 Task: Create ChildIssue0000000454 as Child Issue of Issue Issue0000000227 in Backlog  in Scrum Project Project0000000046 in Jira. Create ChildIssue0000000455 as Child Issue of Issue Issue0000000228 in Backlog  in Scrum Project Project0000000046 in Jira. Create ChildIssue0000000456 as Child Issue of Issue Issue0000000228 in Backlog  in Scrum Project Project0000000046 in Jira. Create ChildIssue0000000457 as Child Issue of Issue Issue0000000229 in Backlog  in Scrum Project Project0000000046 in Jira. Create ChildIssue0000000458 as Child Issue of Issue Issue0000000229 in Backlog  in Scrum Project Project0000000046 in Jira
Action: Mouse moved to (988, 517)
Screenshot: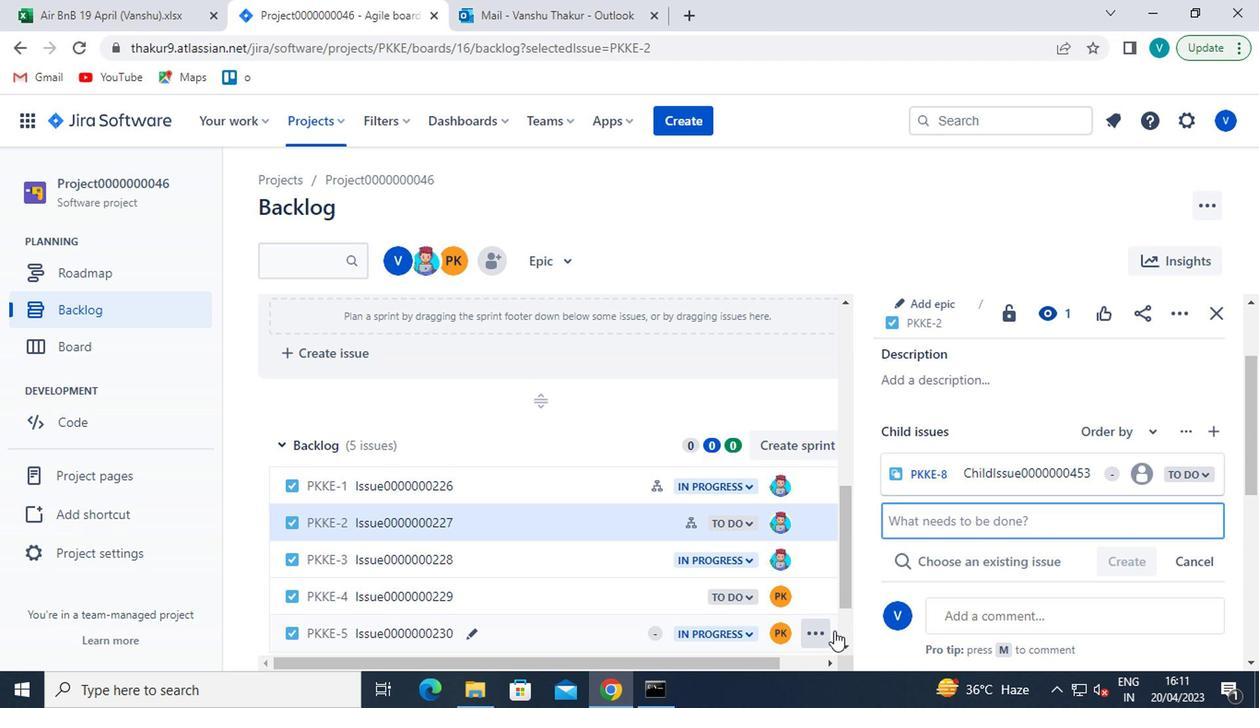 
Action: Mouse pressed left at (988, 517)
Screenshot: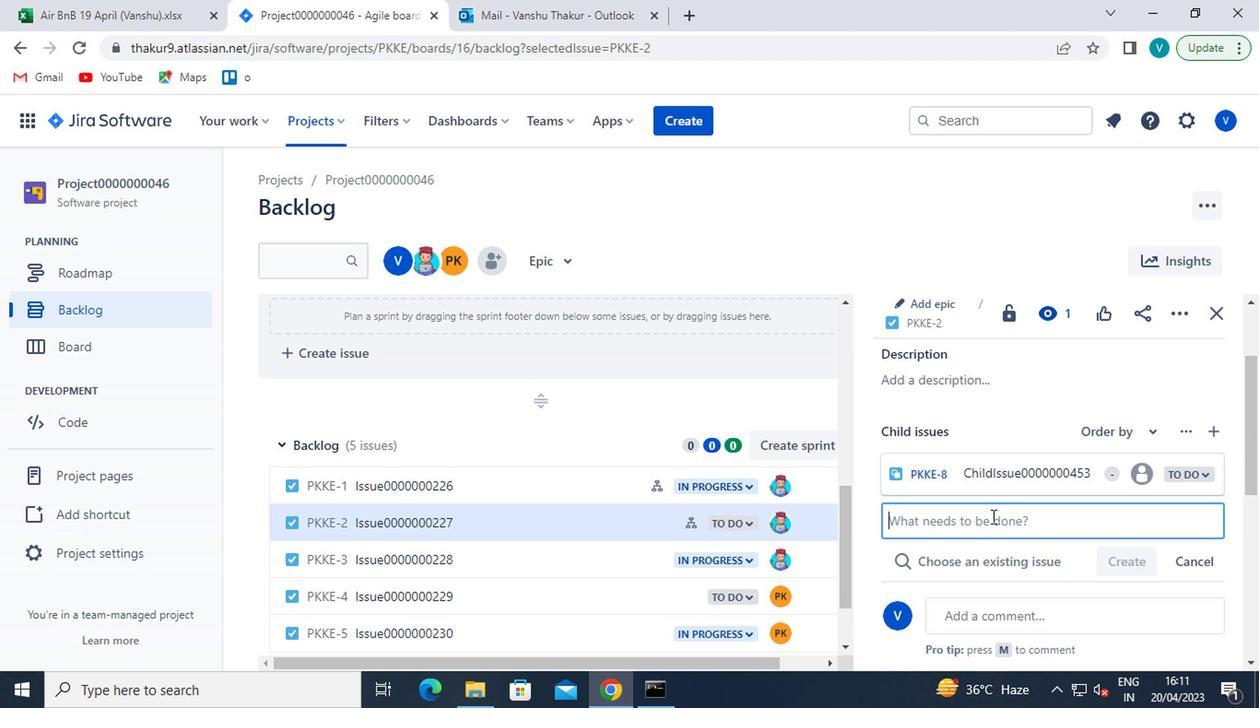 
Action: Mouse moved to (948, 490)
Screenshot: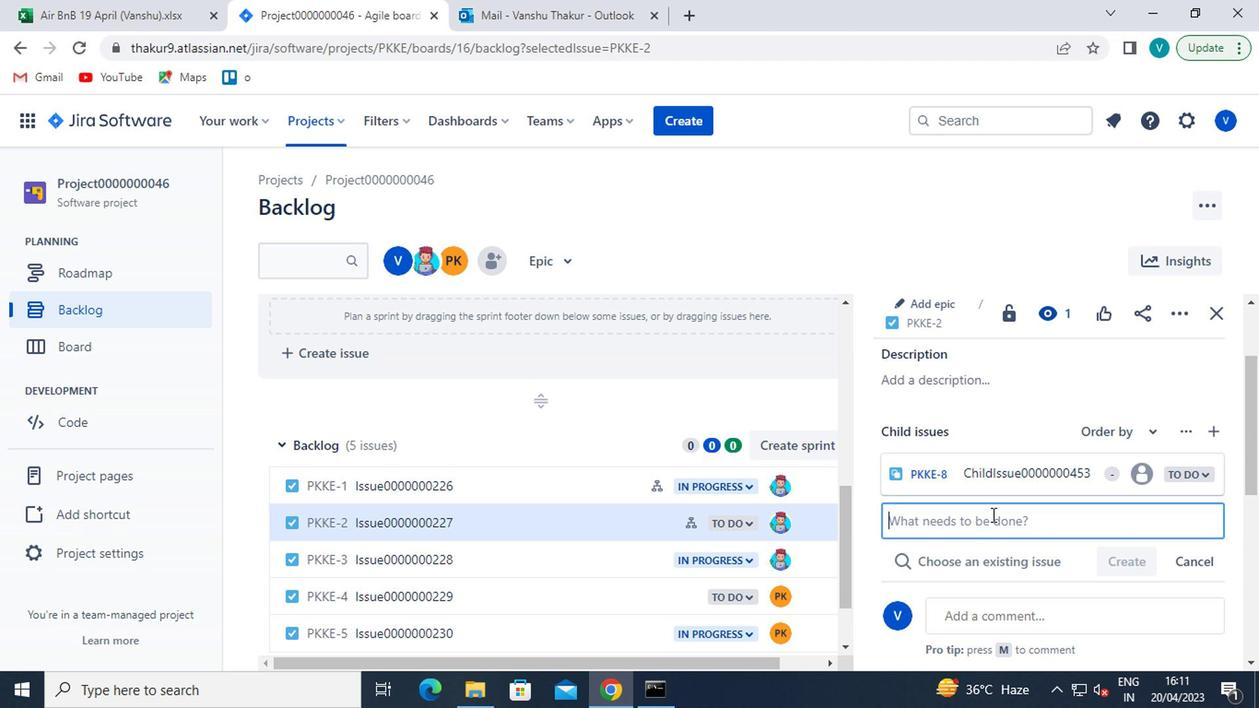 
Action: Key pressed <Key.shift>CHILD<Key.shift>ISSUE0000000454
Screenshot: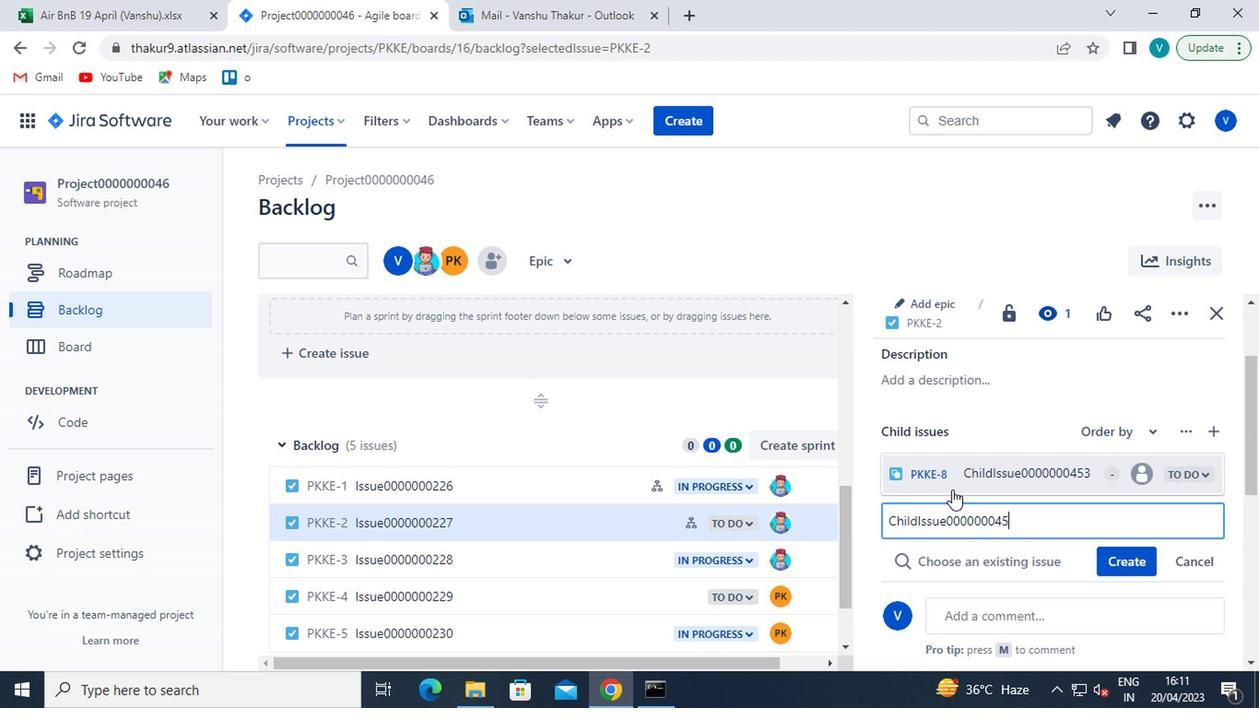 
Action: Mouse moved to (1114, 560)
Screenshot: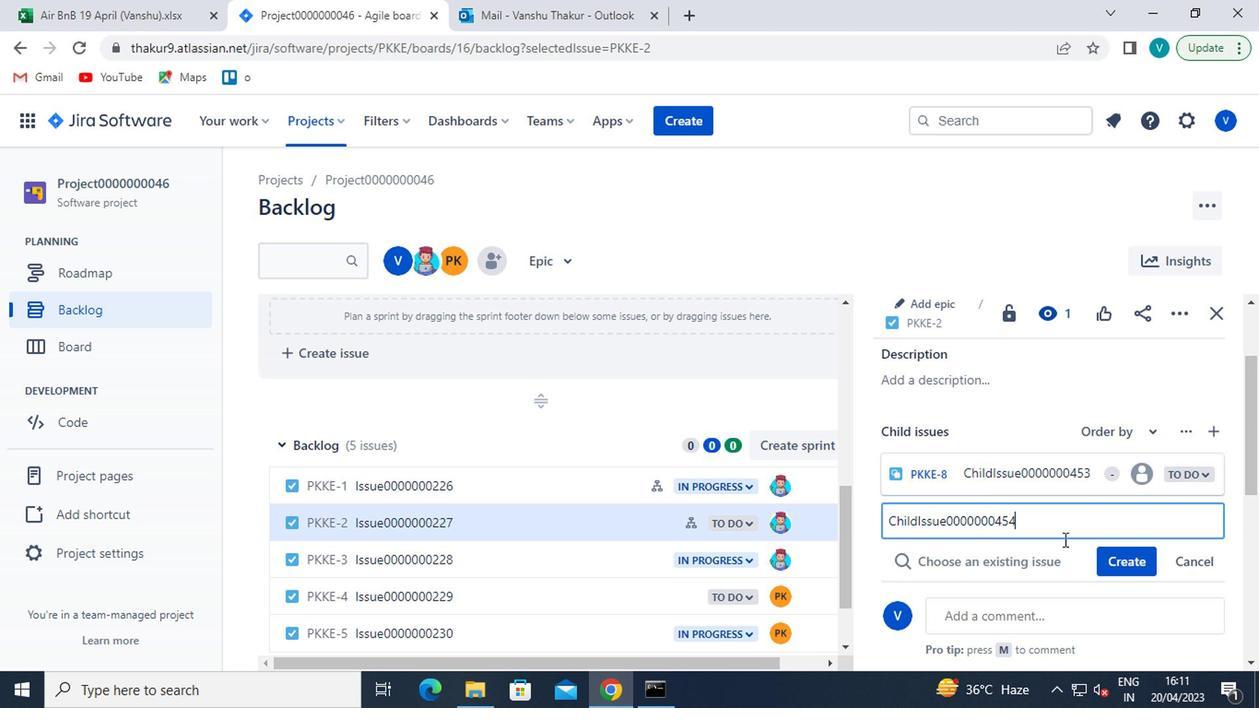 
Action: Mouse pressed left at (1114, 560)
Screenshot: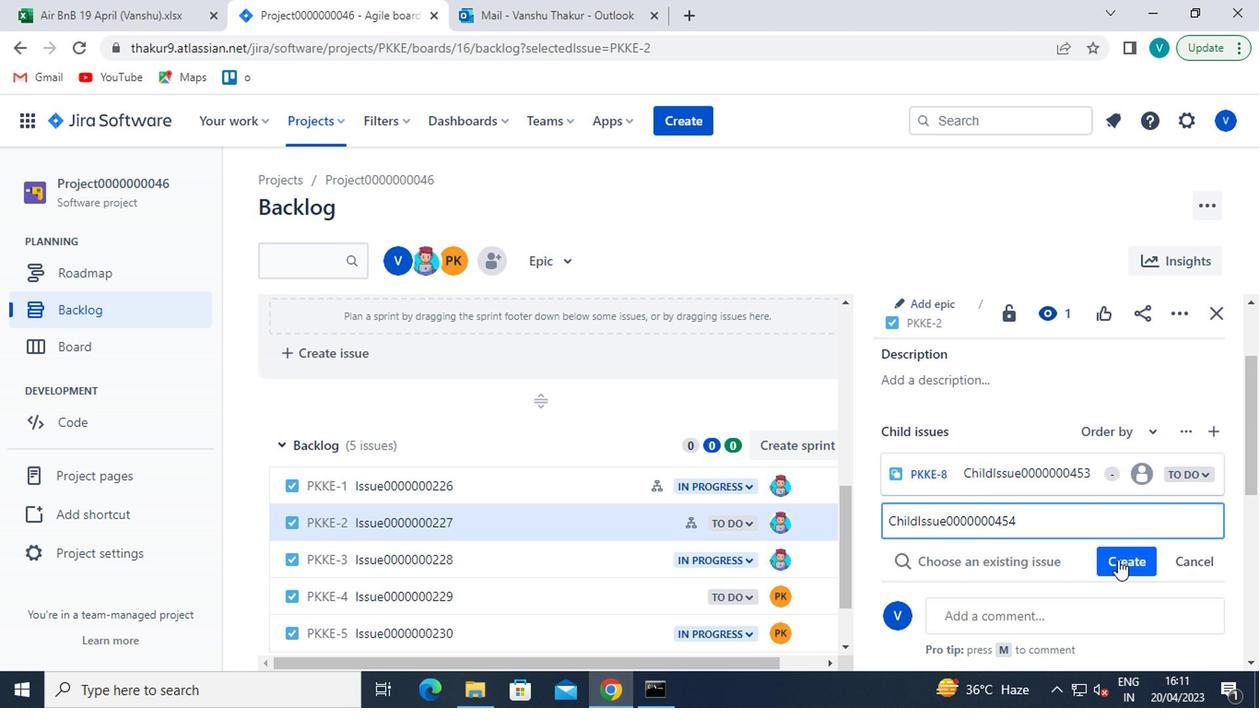 
Action: Mouse moved to (410, 558)
Screenshot: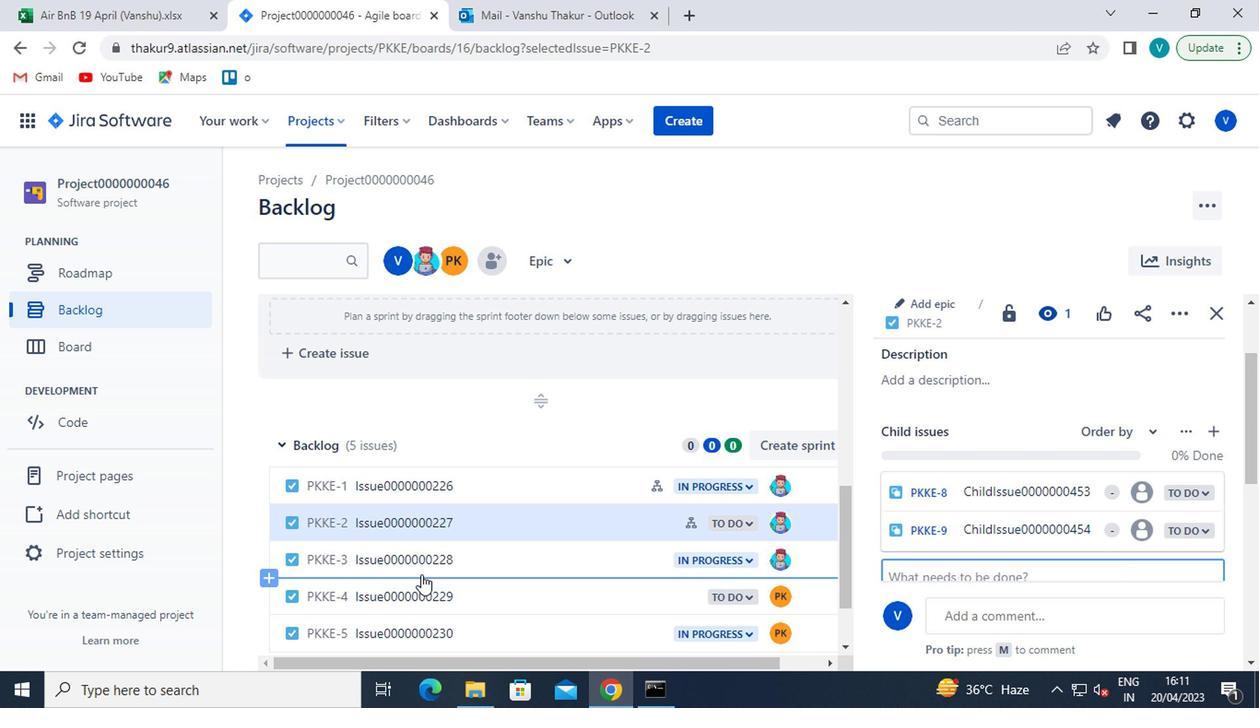 
Action: Mouse pressed left at (410, 558)
Screenshot: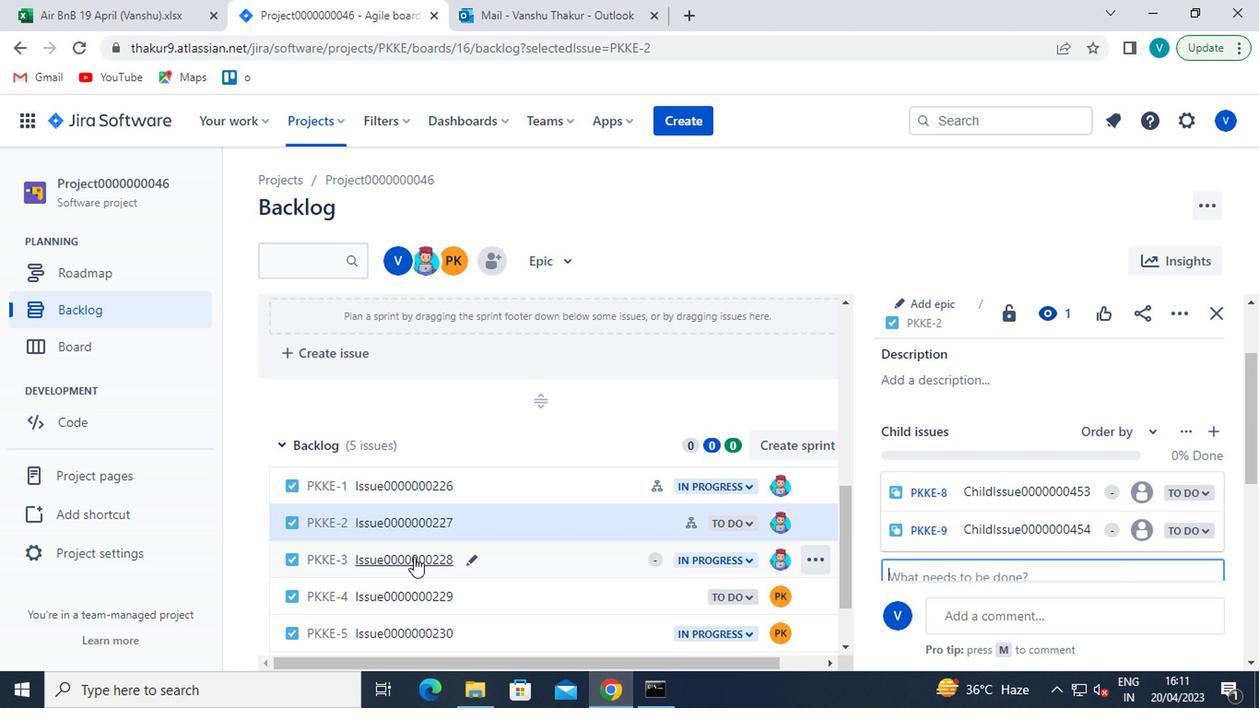 
Action: Mouse moved to (926, 388)
Screenshot: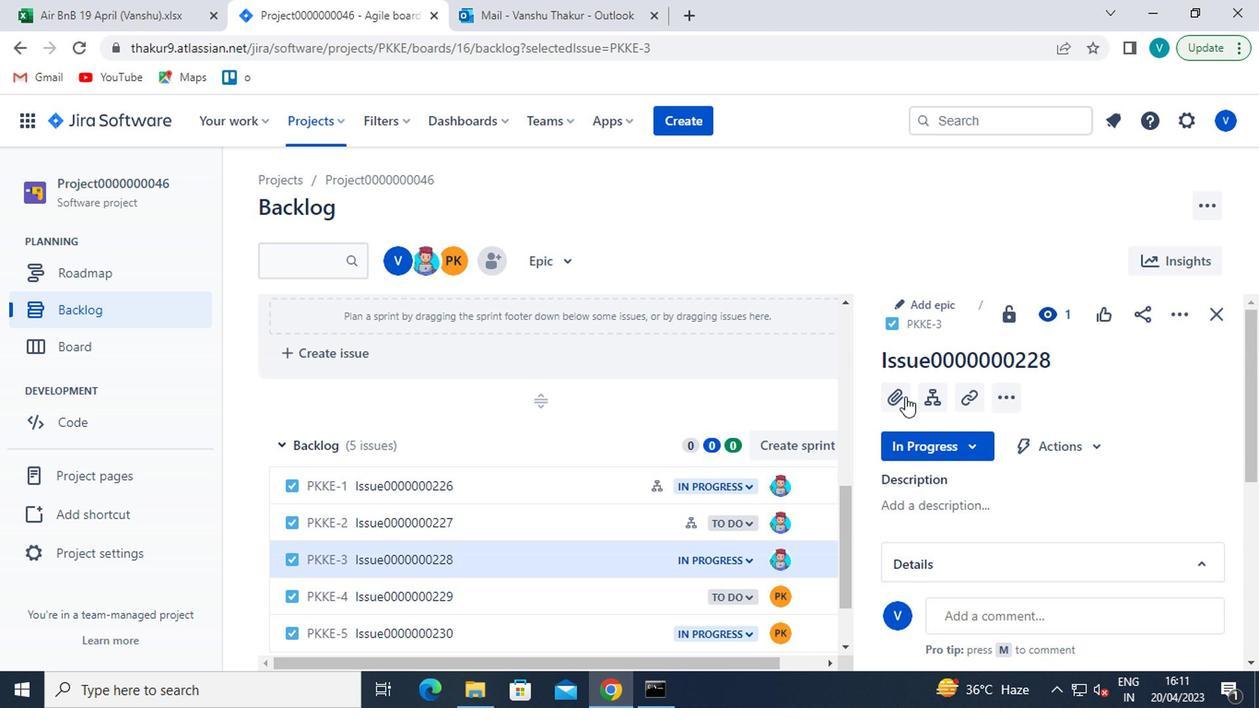 
Action: Mouse pressed left at (926, 388)
Screenshot: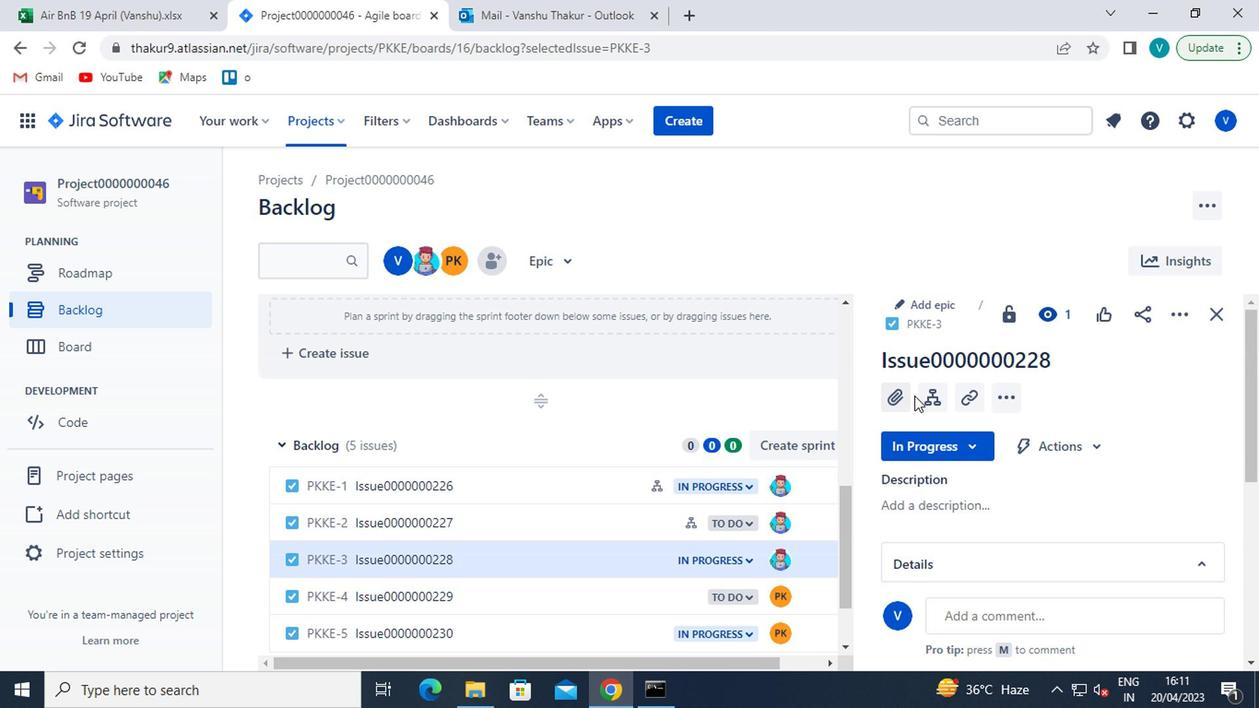 
Action: Mouse moved to (948, 469)
Screenshot: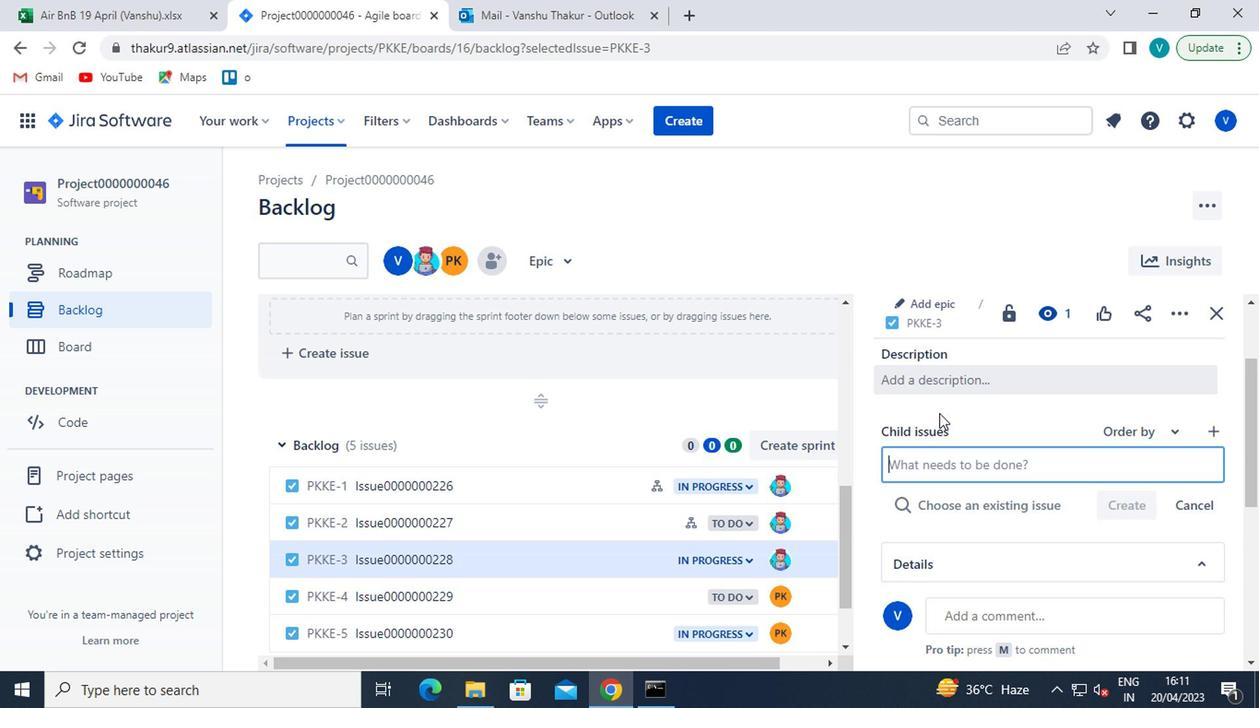 
Action: Mouse pressed left at (948, 469)
Screenshot: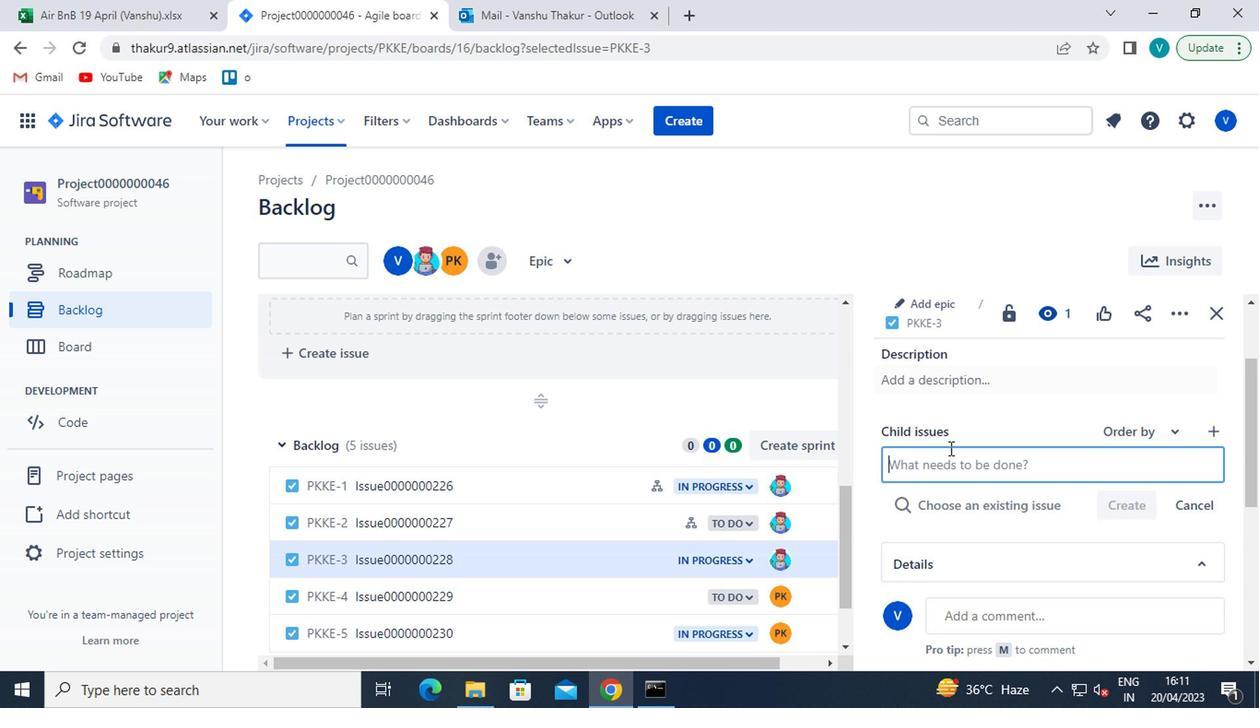 
Action: Mouse moved to (908, 438)
Screenshot: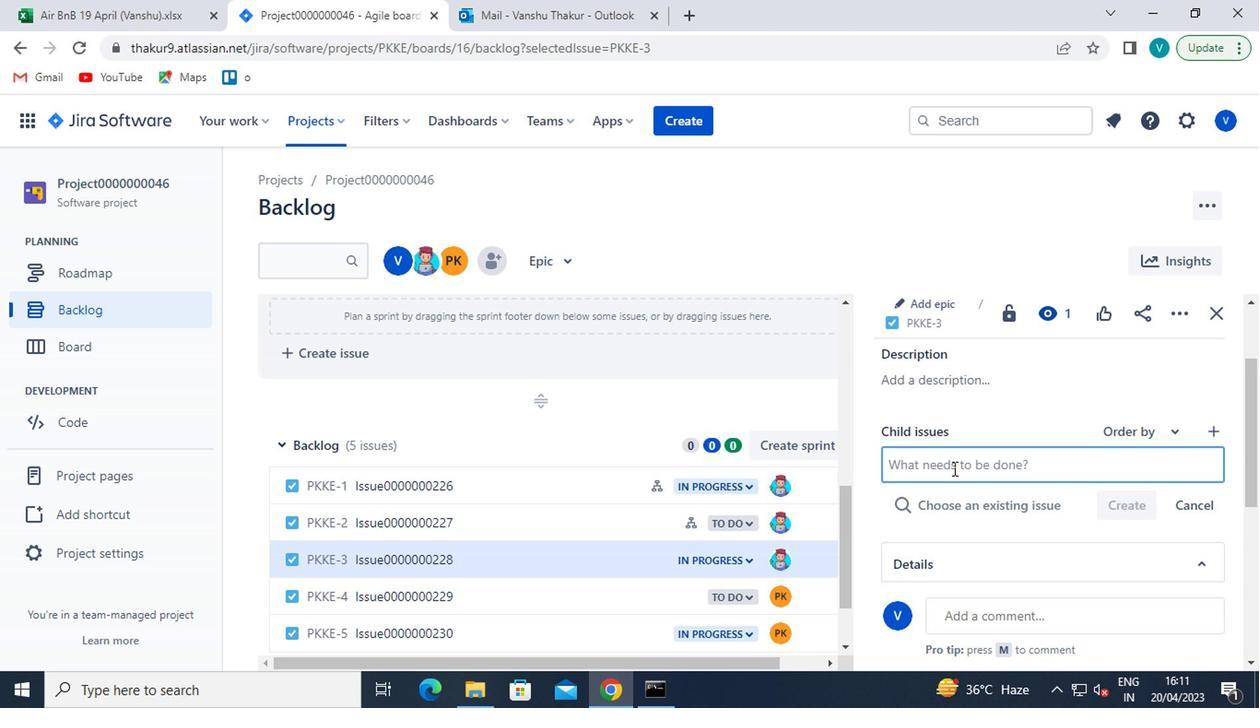 
Action: Key pressed <Key.shift>CHILD<Key.shift>ISSUE0000000
Screenshot: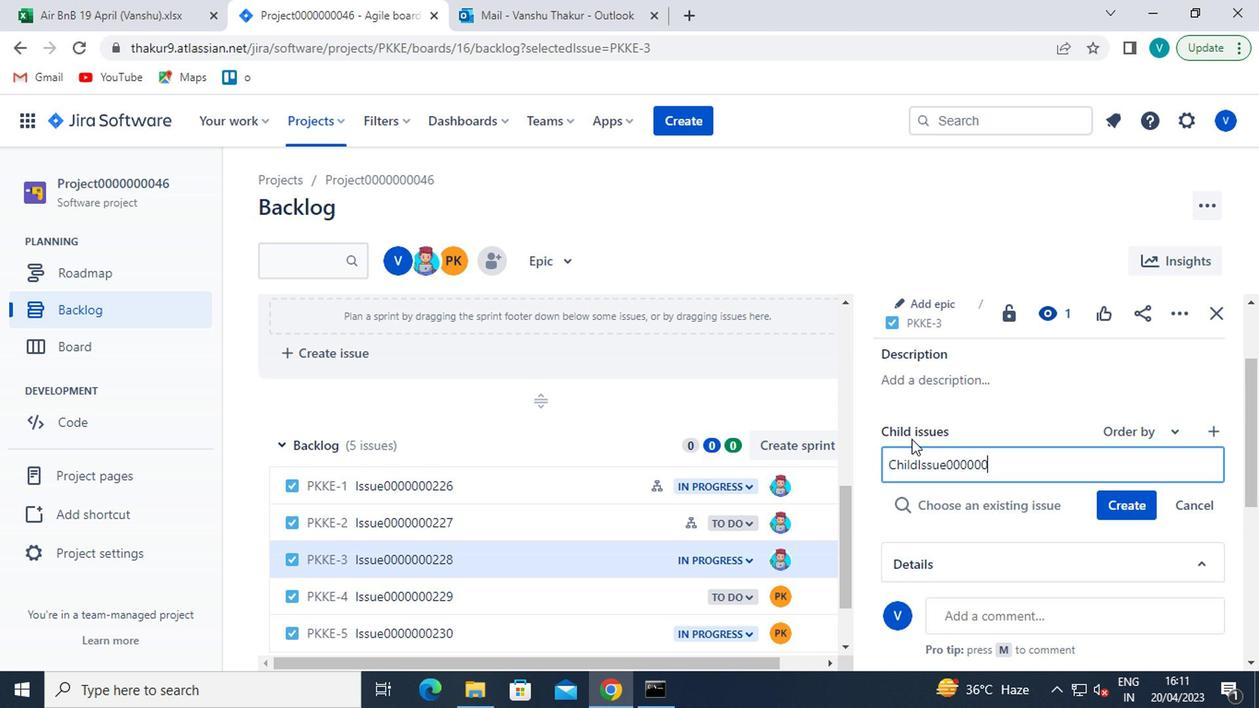 
Action: Mouse moved to (907, 436)
Screenshot: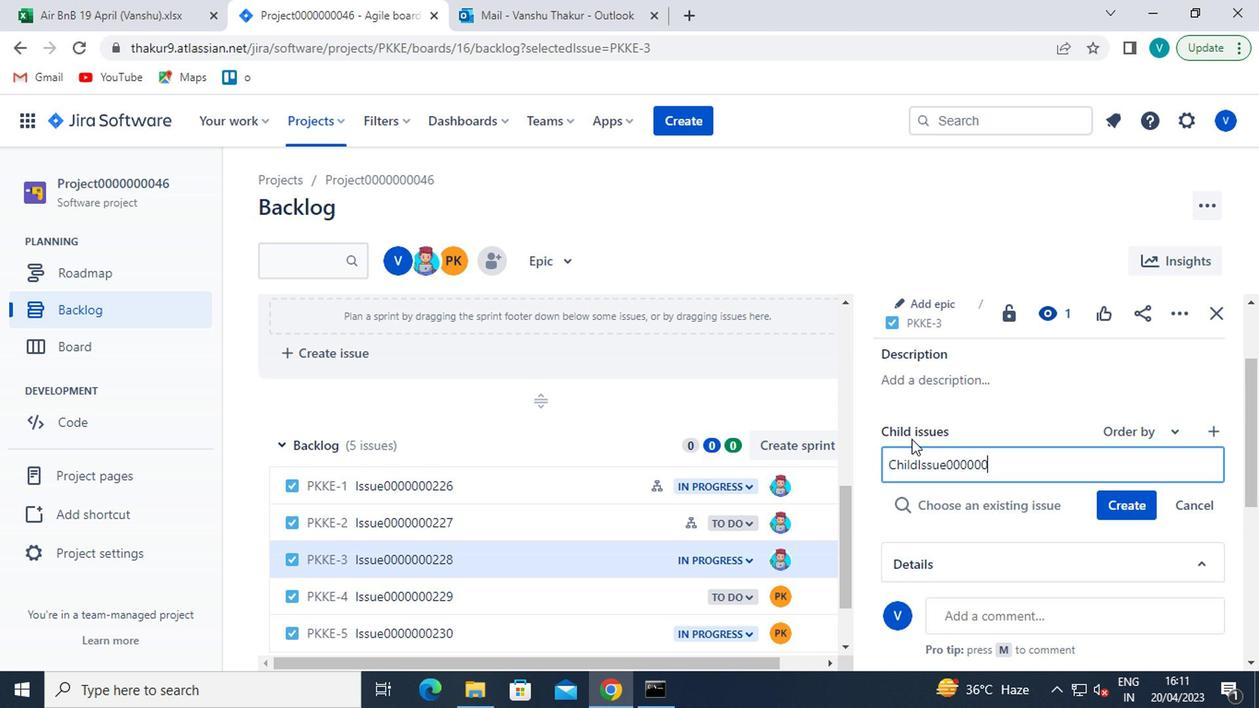 
Action: Key pressed 455
Screenshot: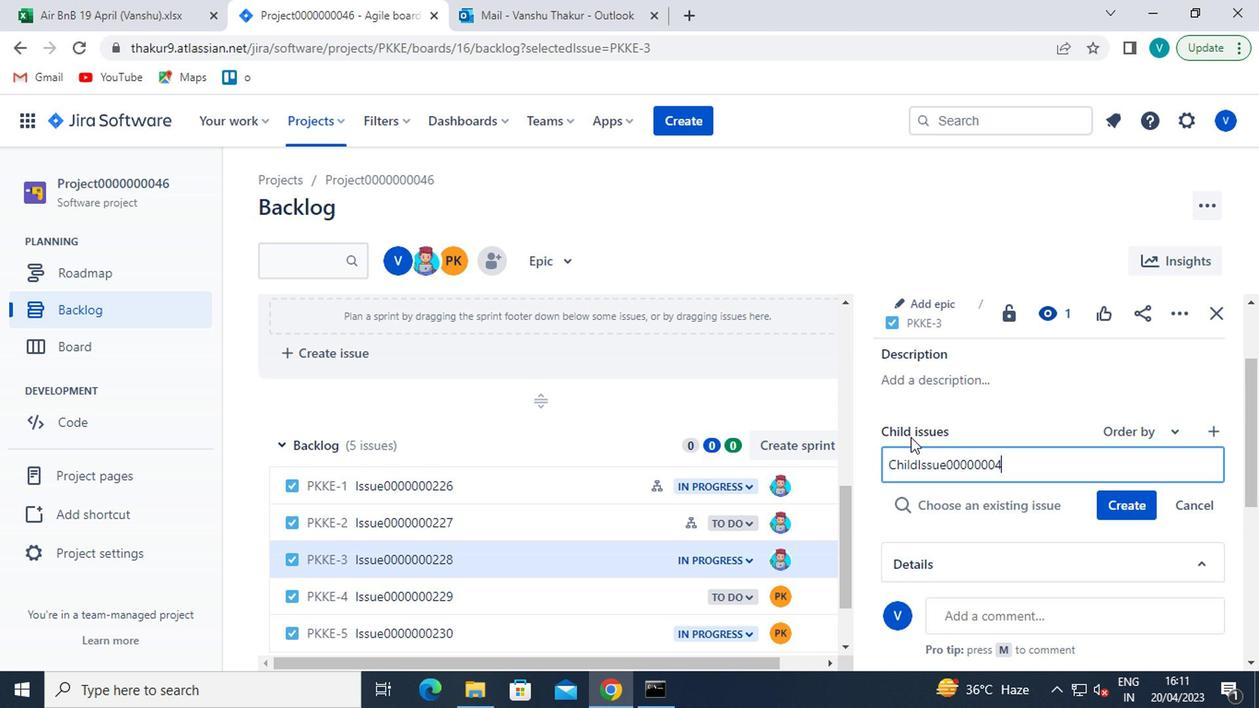 
Action: Mouse moved to (1142, 509)
Screenshot: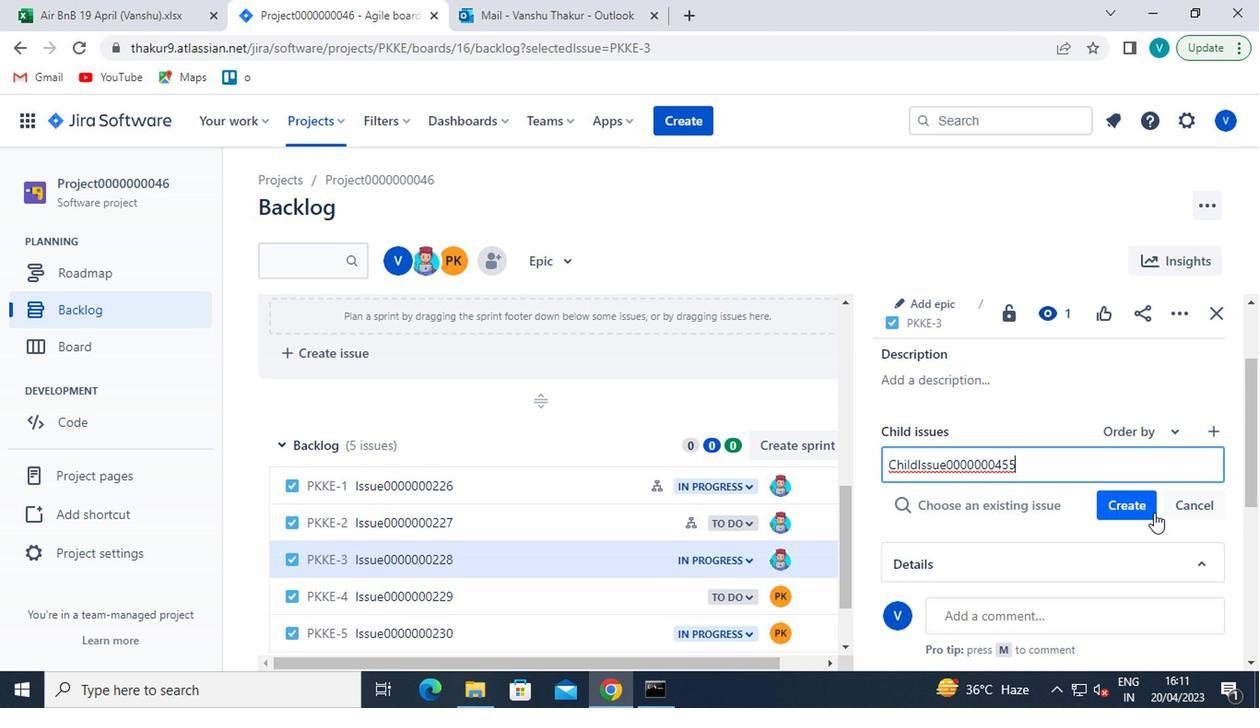 
Action: Mouse pressed left at (1142, 509)
Screenshot: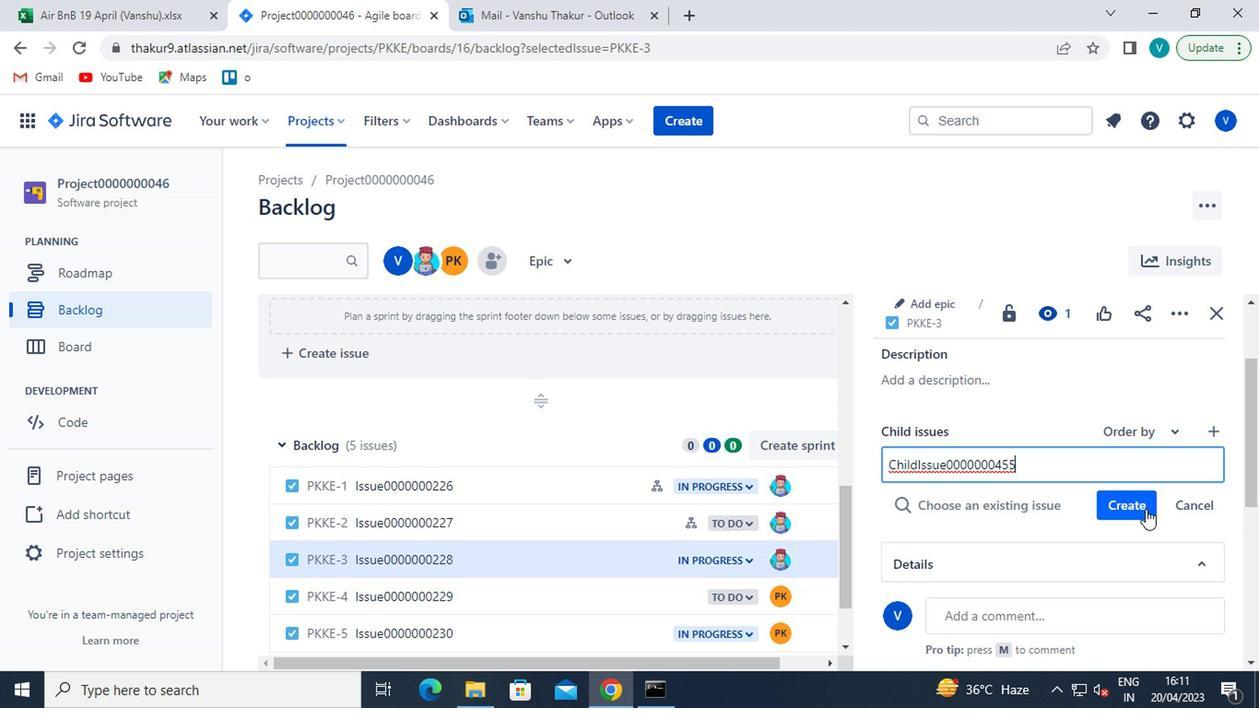 
Action: Mouse moved to (1080, 524)
Screenshot: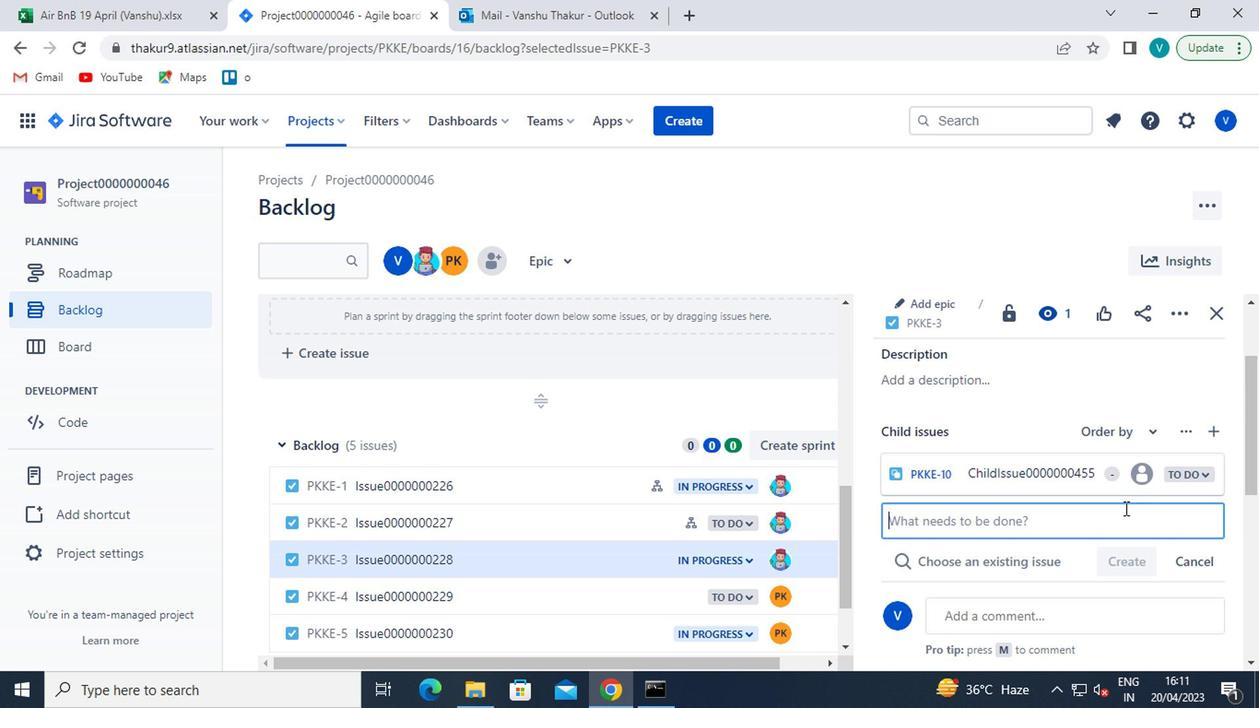 
Action: Mouse pressed left at (1080, 524)
Screenshot: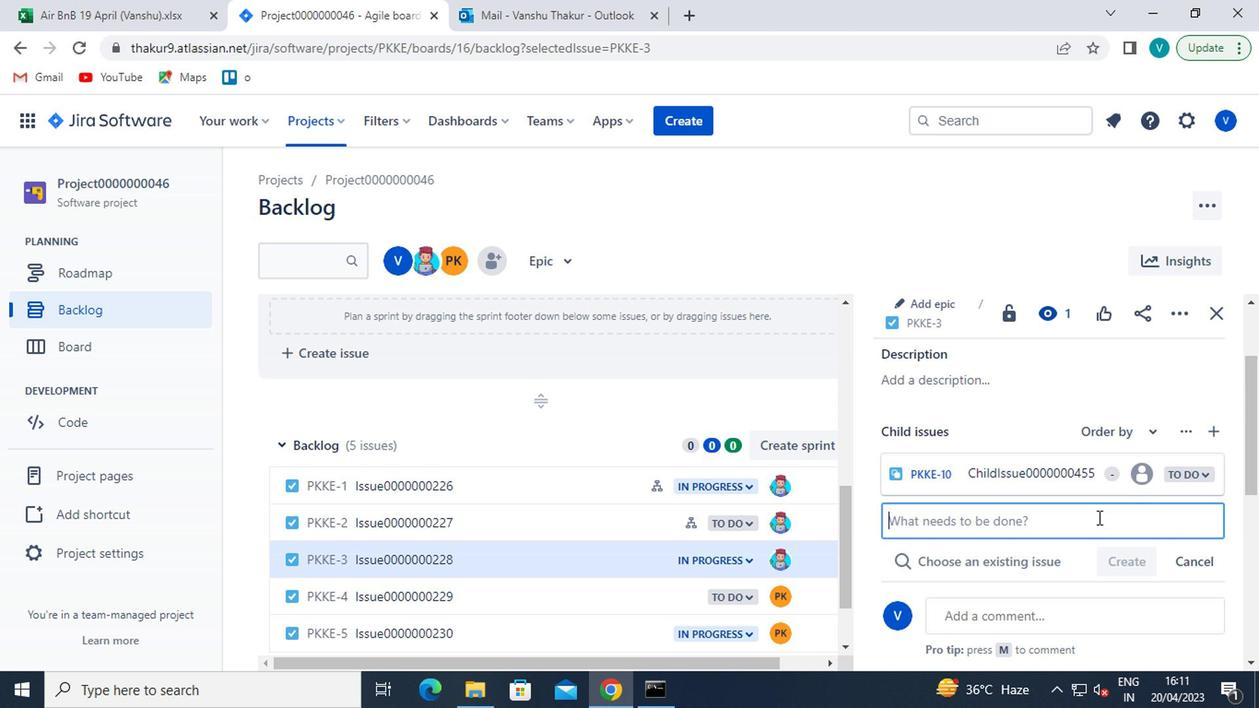 
Action: Key pressed <Key.shift>CHILD<Key.shift>ISSUE0000000456
Screenshot: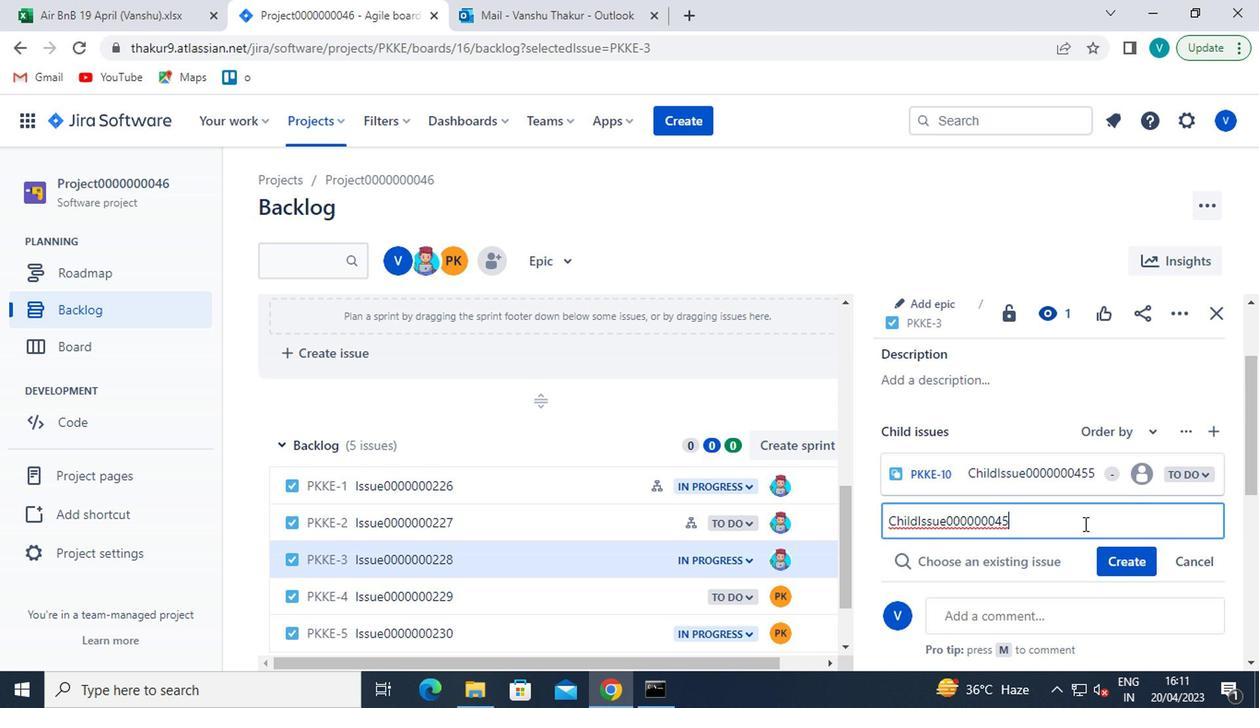 
Action: Mouse moved to (1127, 564)
Screenshot: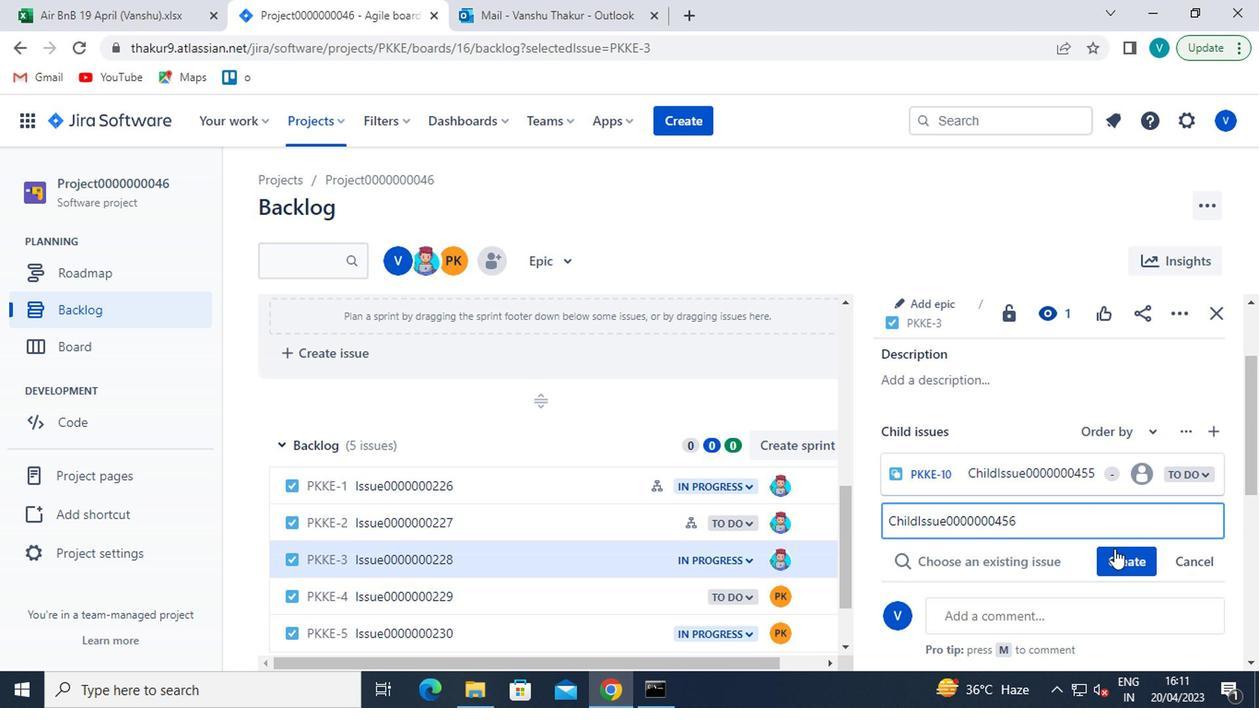 
Action: Mouse pressed left at (1127, 564)
Screenshot: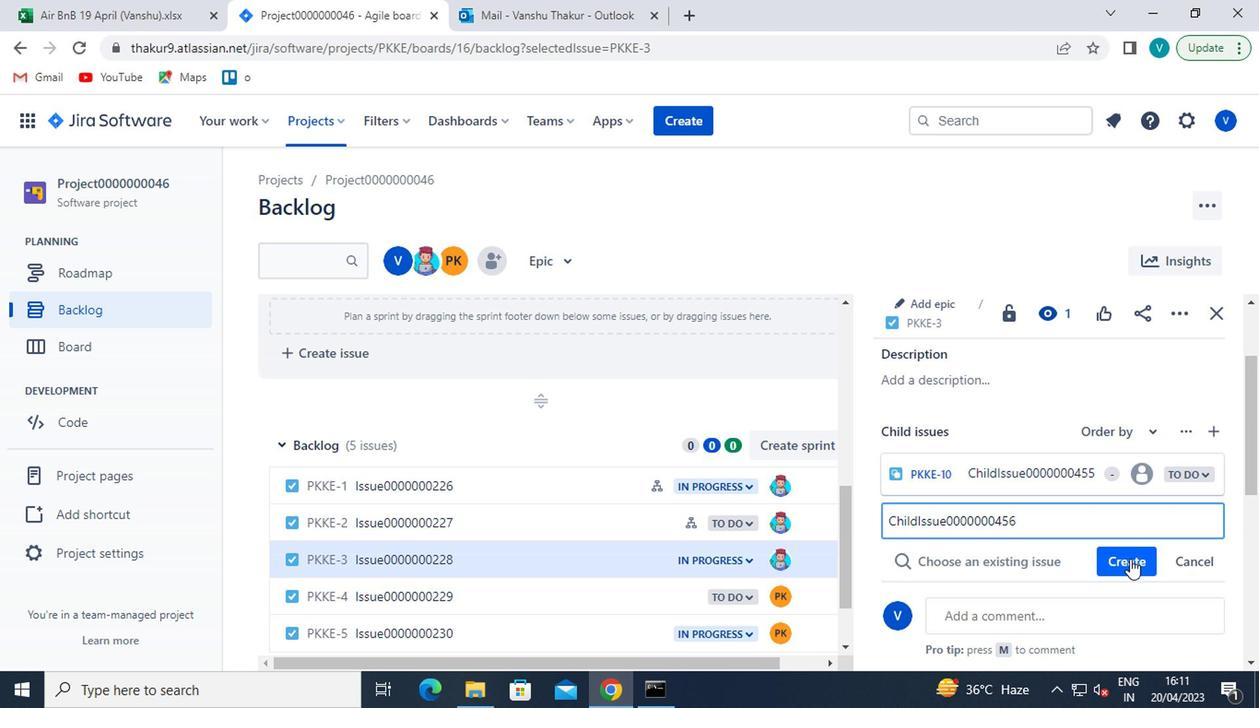 
Action: Mouse moved to (411, 595)
Screenshot: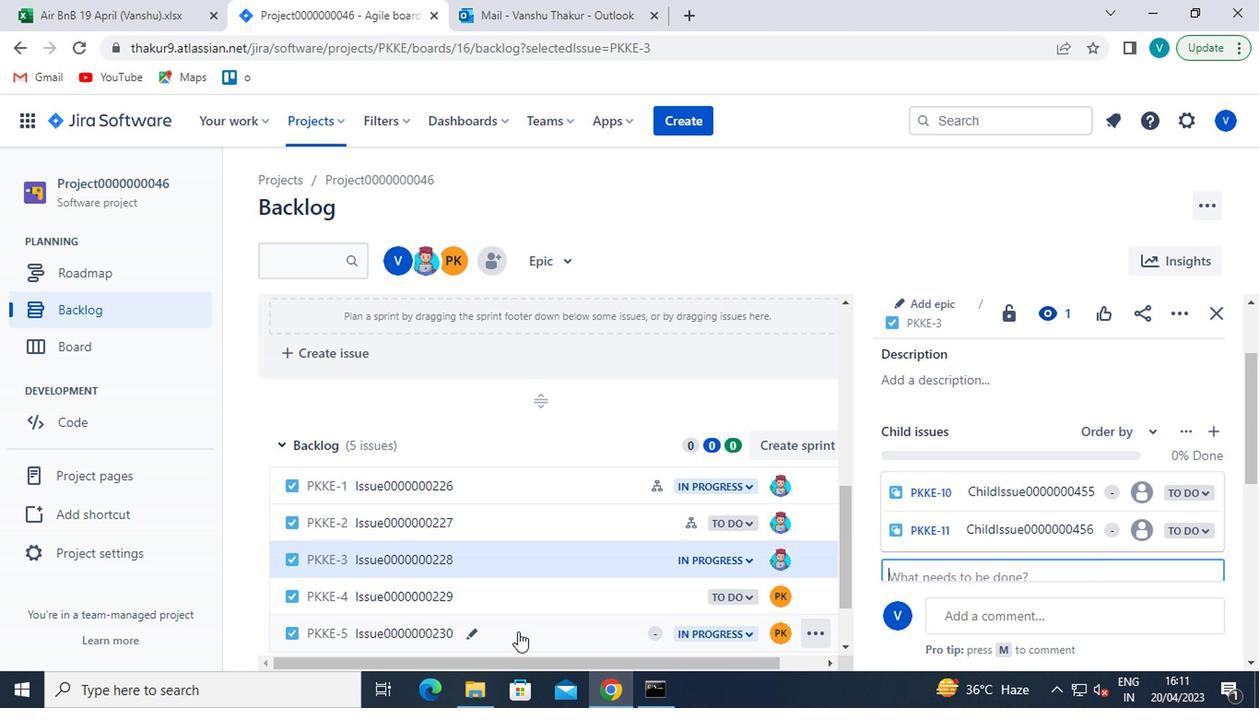 
Action: Mouse pressed left at (411, 595)
Screenshot: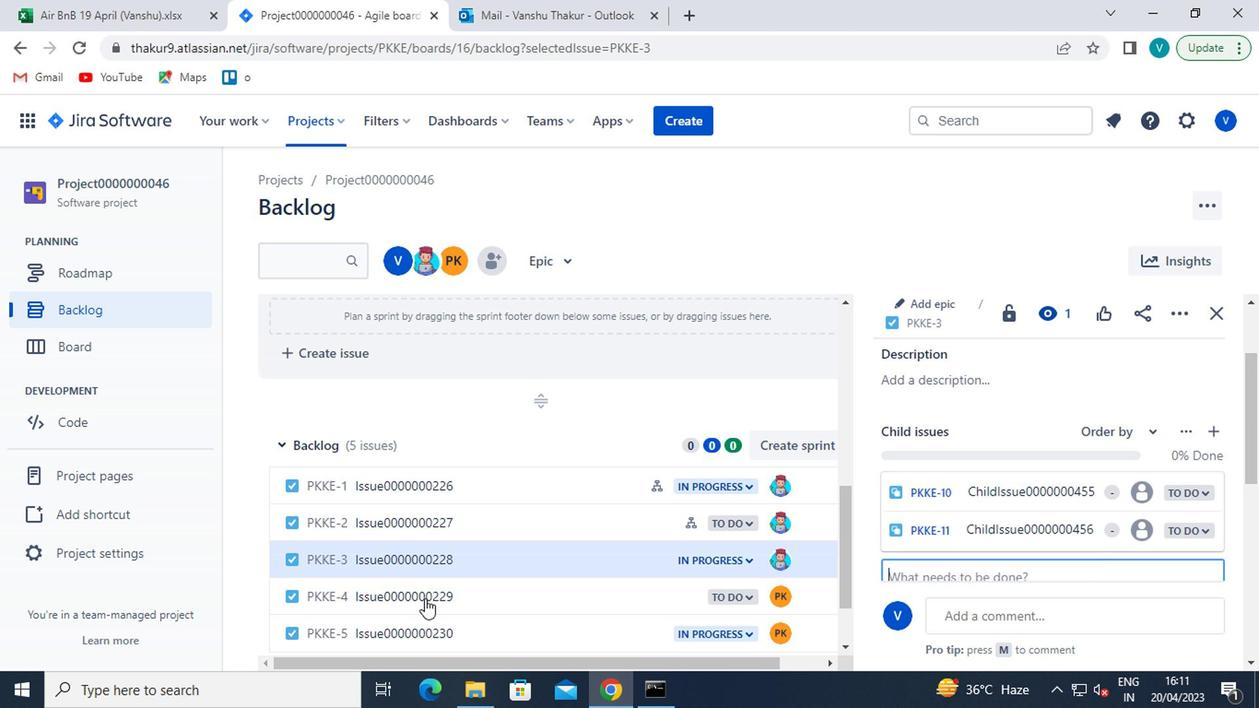 
Action: Mouse moved to (923, 394)
Screenshot: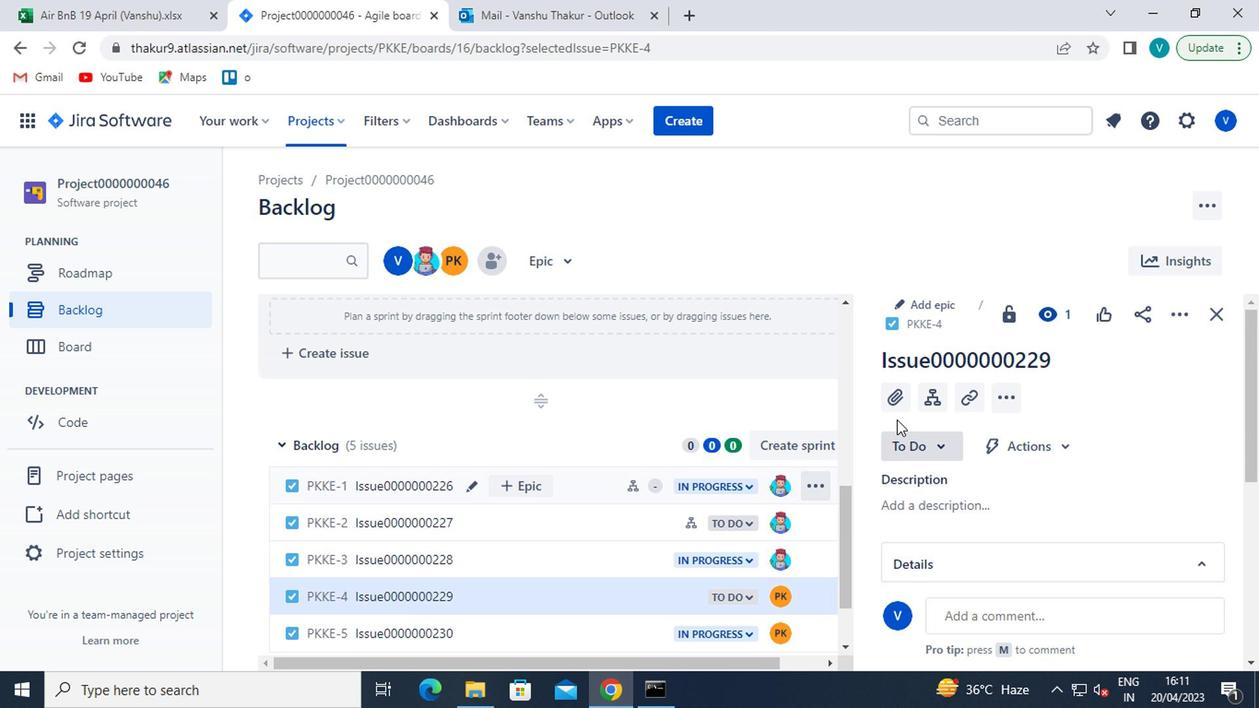 
Action: Mouse pressed left at (923, 394)
Screenshot: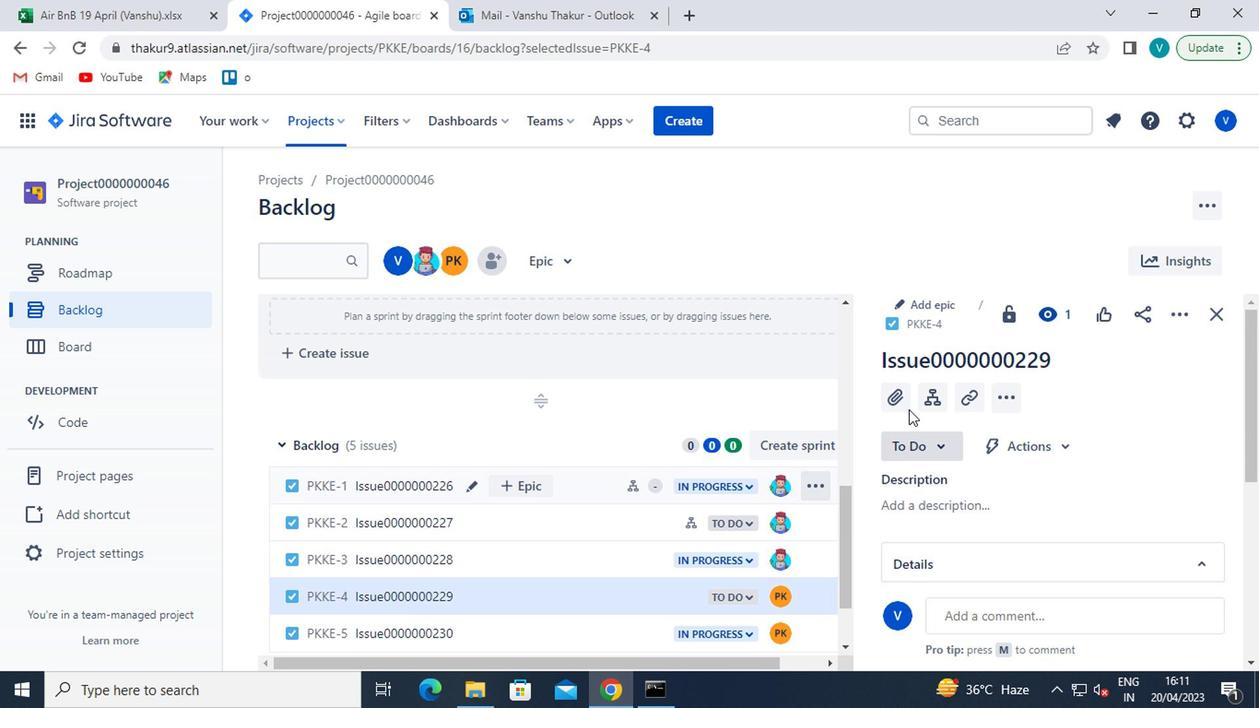 
Action: Mouse moved to (952, 494)
Screenshot: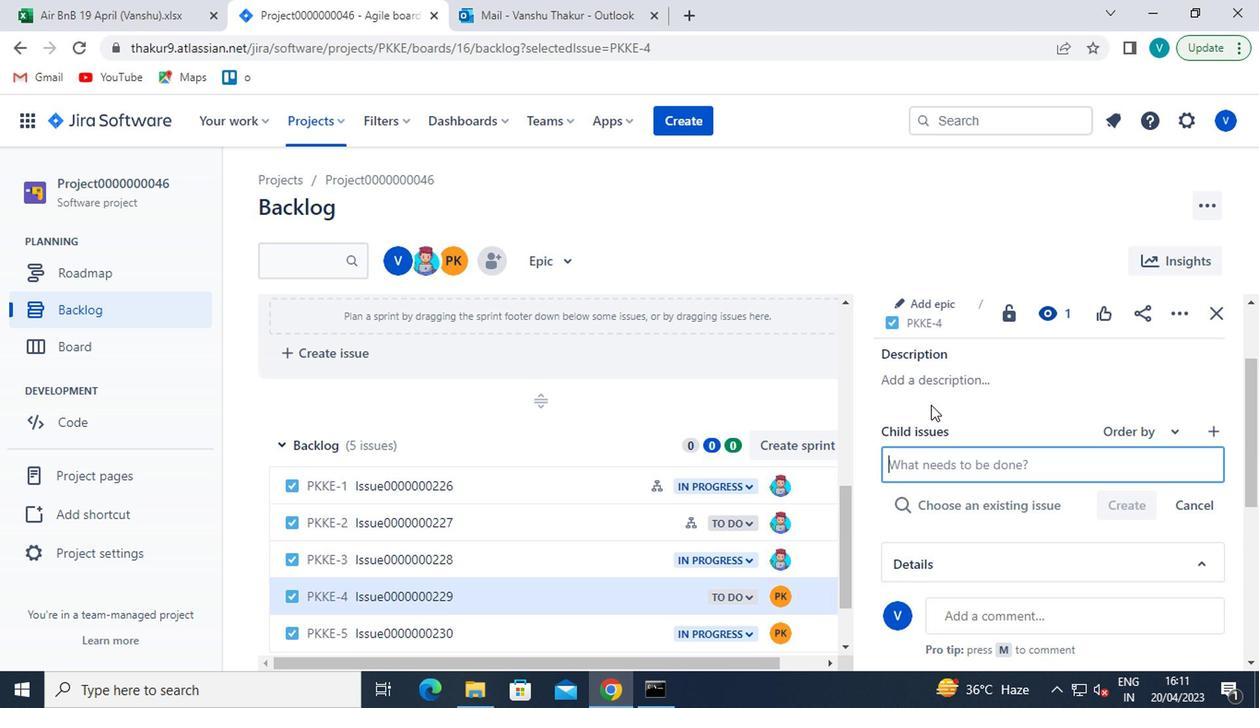 
Action: Mouse pressed left at (952, 494)
Screenshot: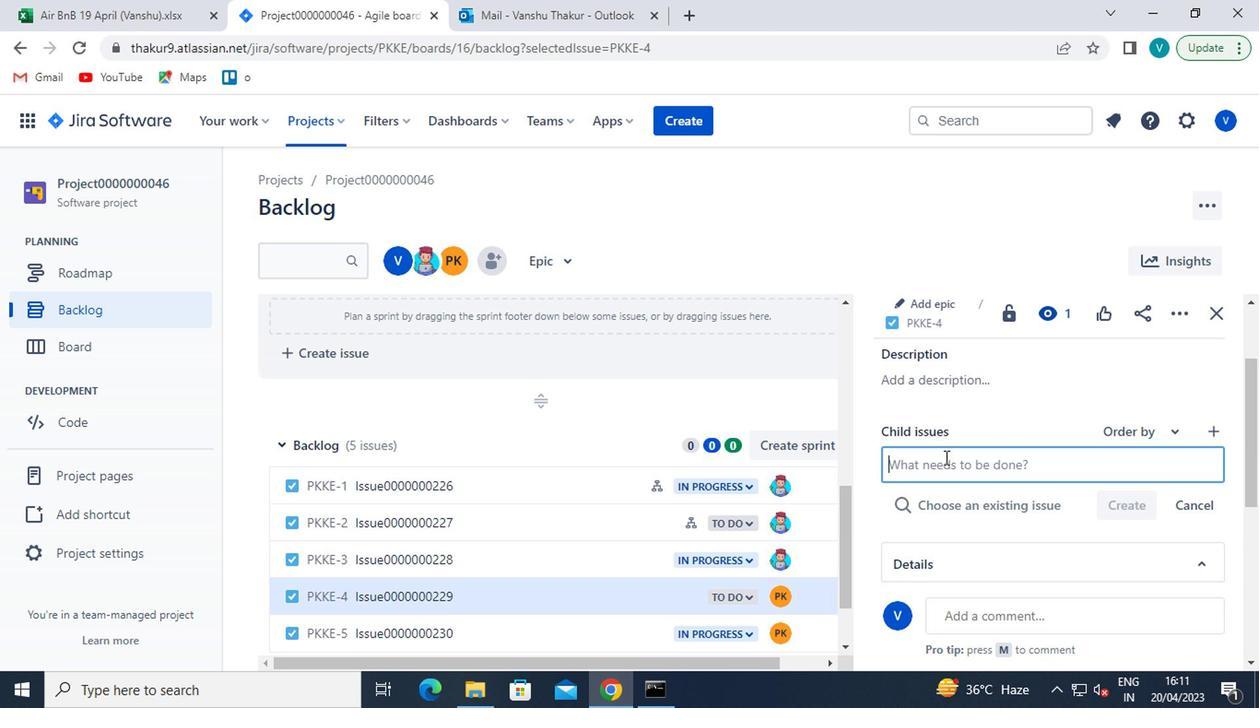 
Action: Mouse moved to (957, 465)
Screenshot: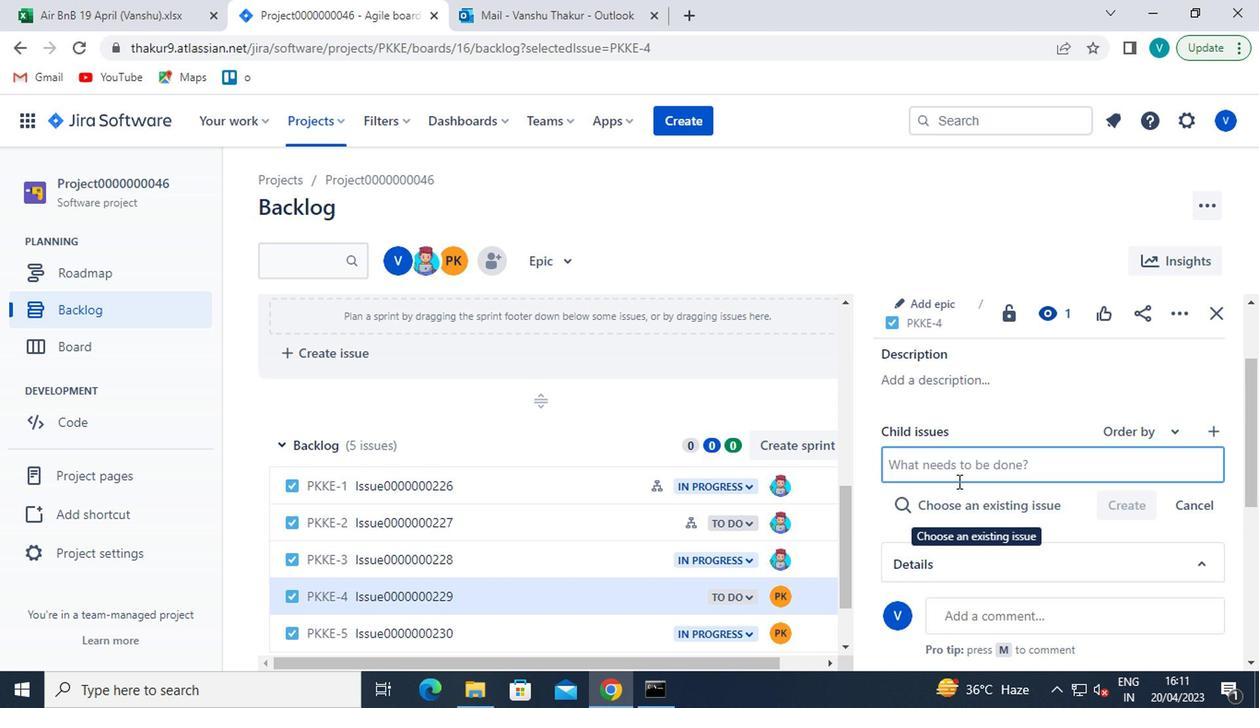 
Action: Mouse pressed left at (957, 465)
Screenshot: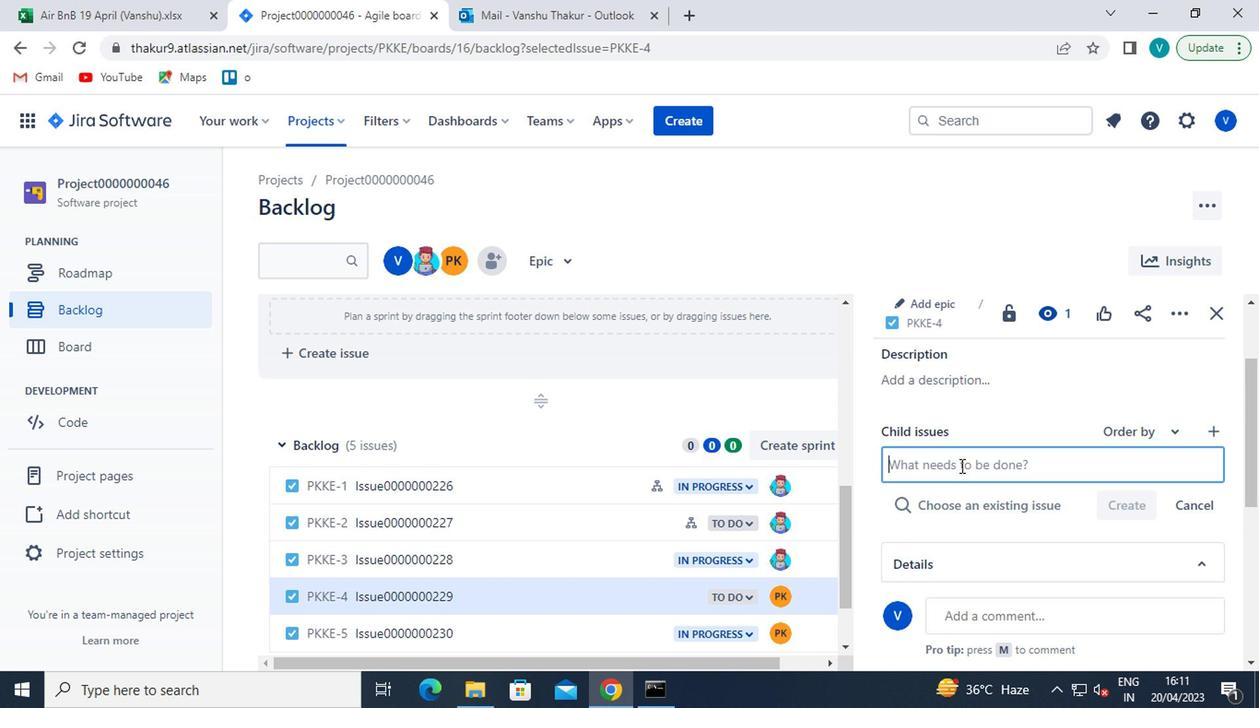 
Action: Mouse moved to (951, 458)
Screenshot: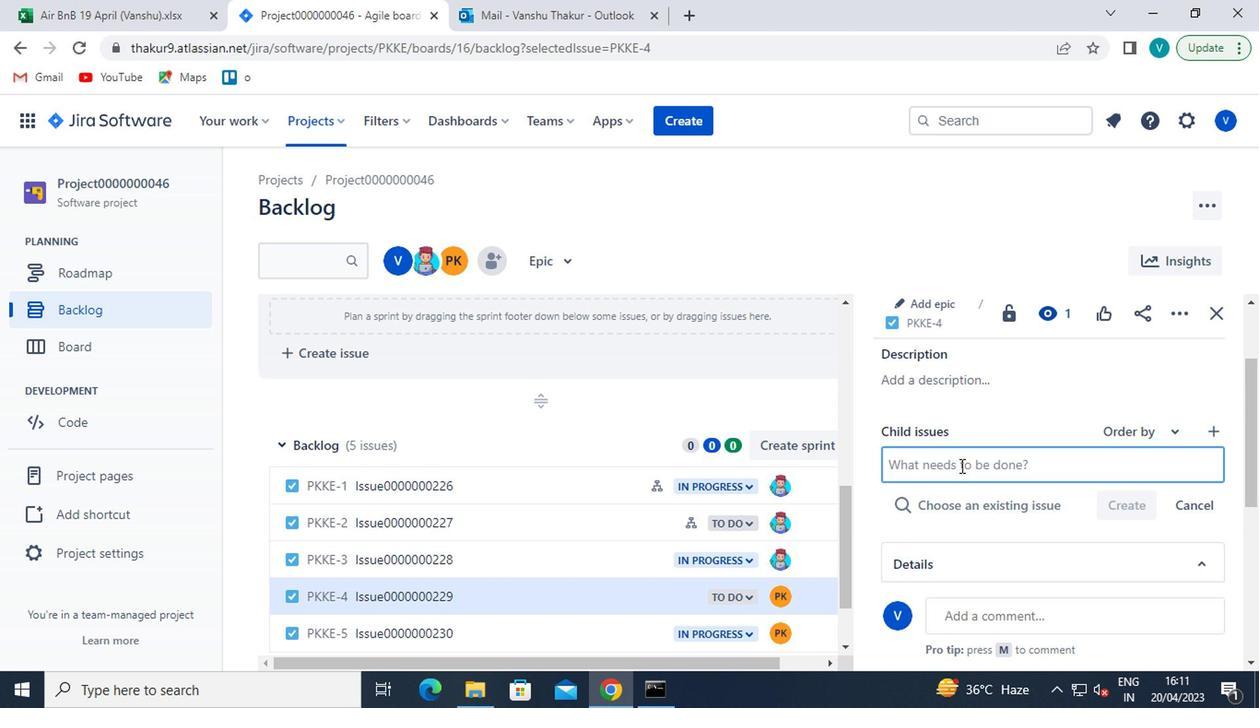 
Action: Key pressed <Key.shift>CHILF<Key.backspace>D<Key.shift><Key.shift><Key.shift><Key.shift><Key.shift><Key.shift><Key.shift><Key.shift><Key.shift>ISSUE0000000457
Screenshot: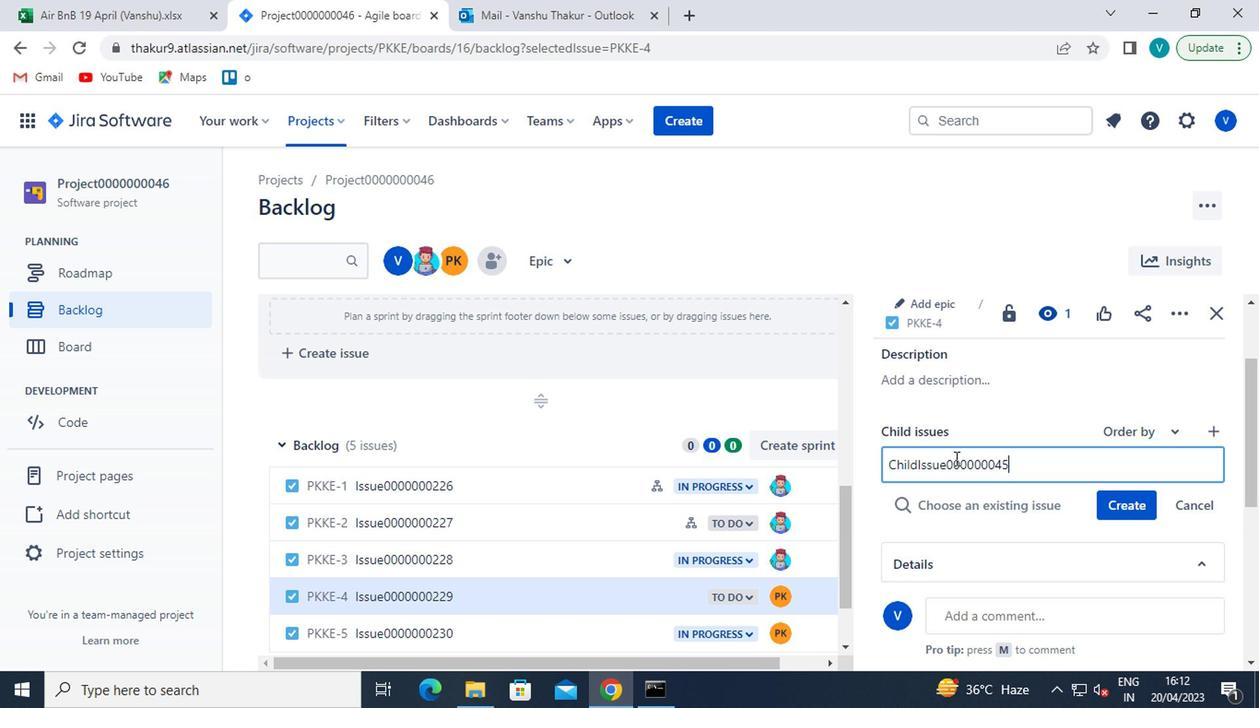 
Action: Mouse moved to (1099, 504)
Screenshot: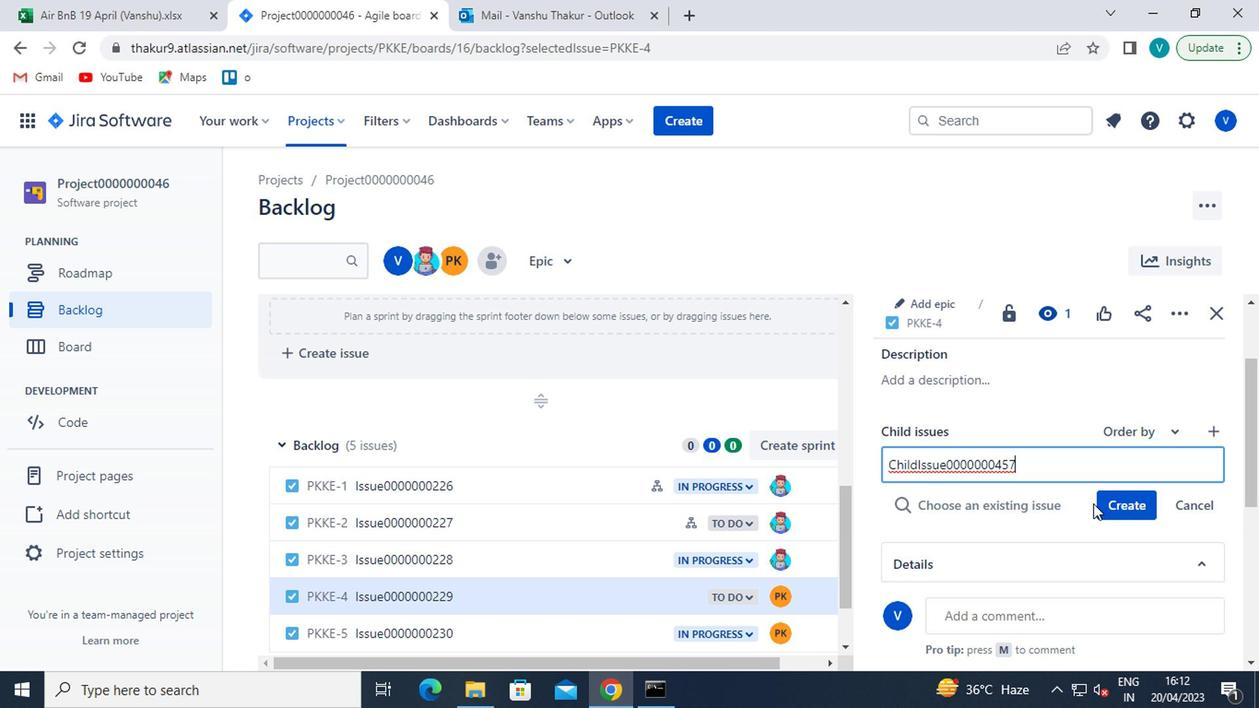 
Action: Mouse pressed left at (1099, 504)
Screenshot: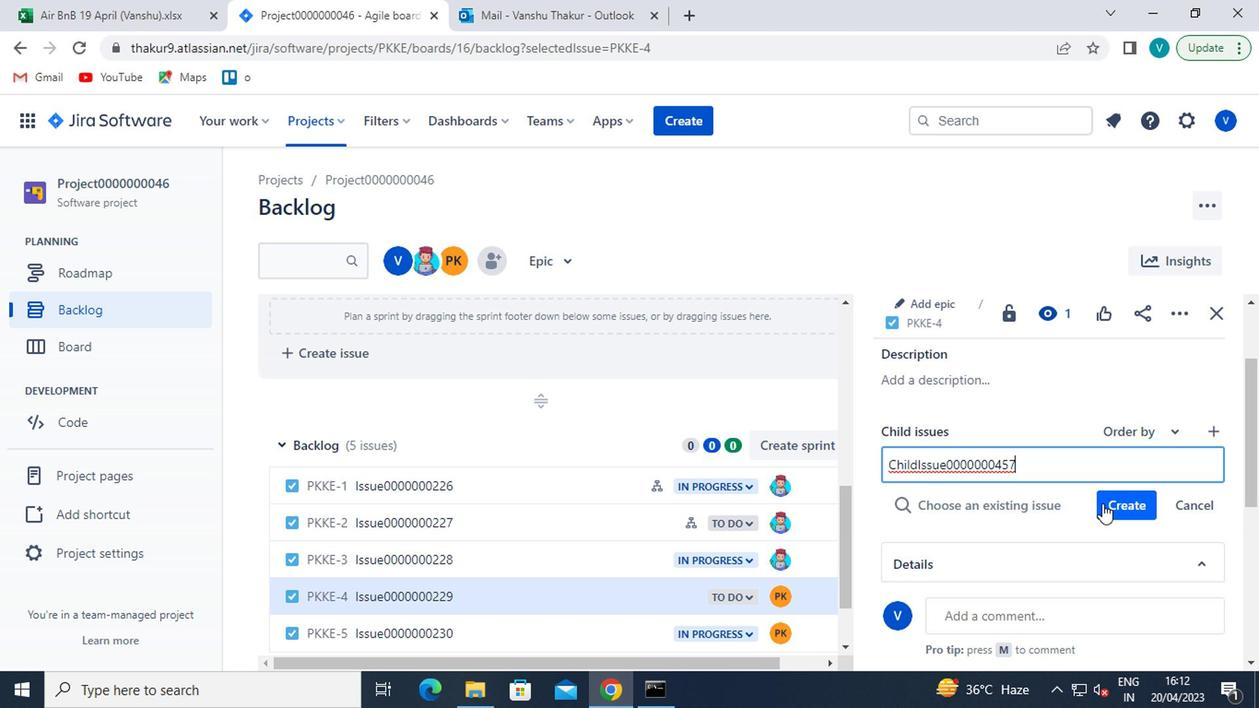 
Action: Mouse moved to (1089, 507)
Screenshot: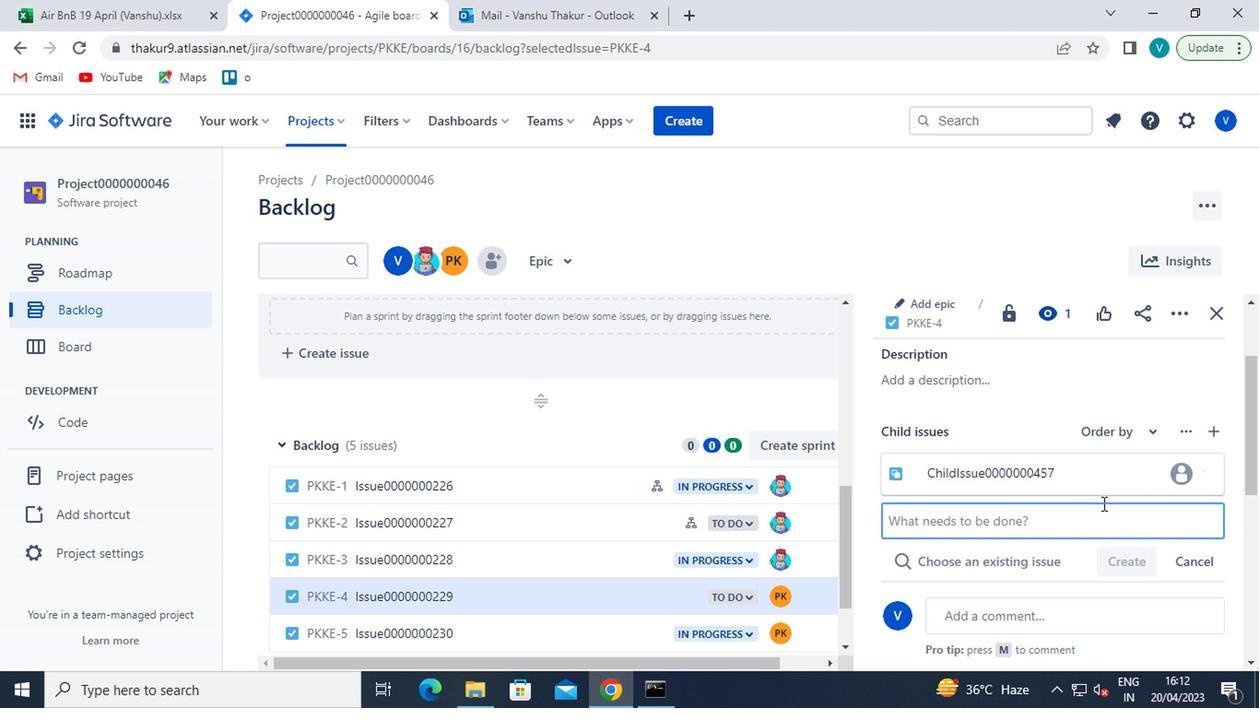 
Action: Mouse pressed left at (1089, 507)
Screenshot: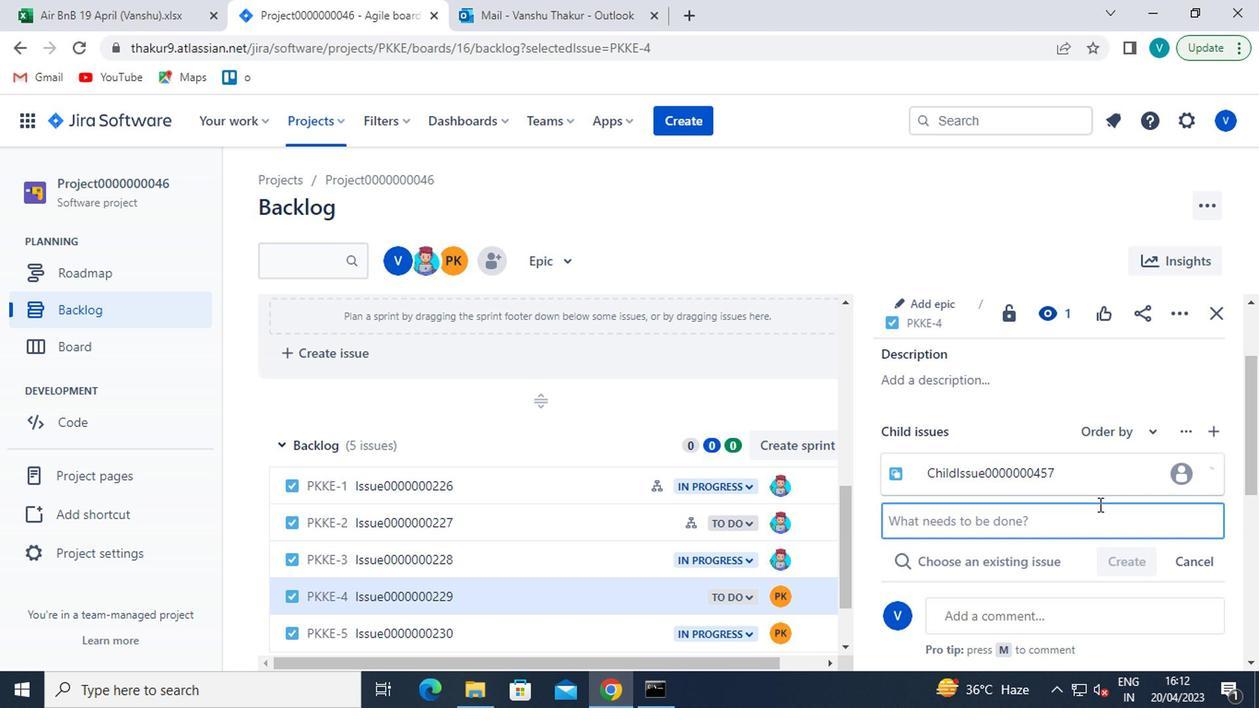 
Action: Mouse moved to (1087, 507)
Screenshot: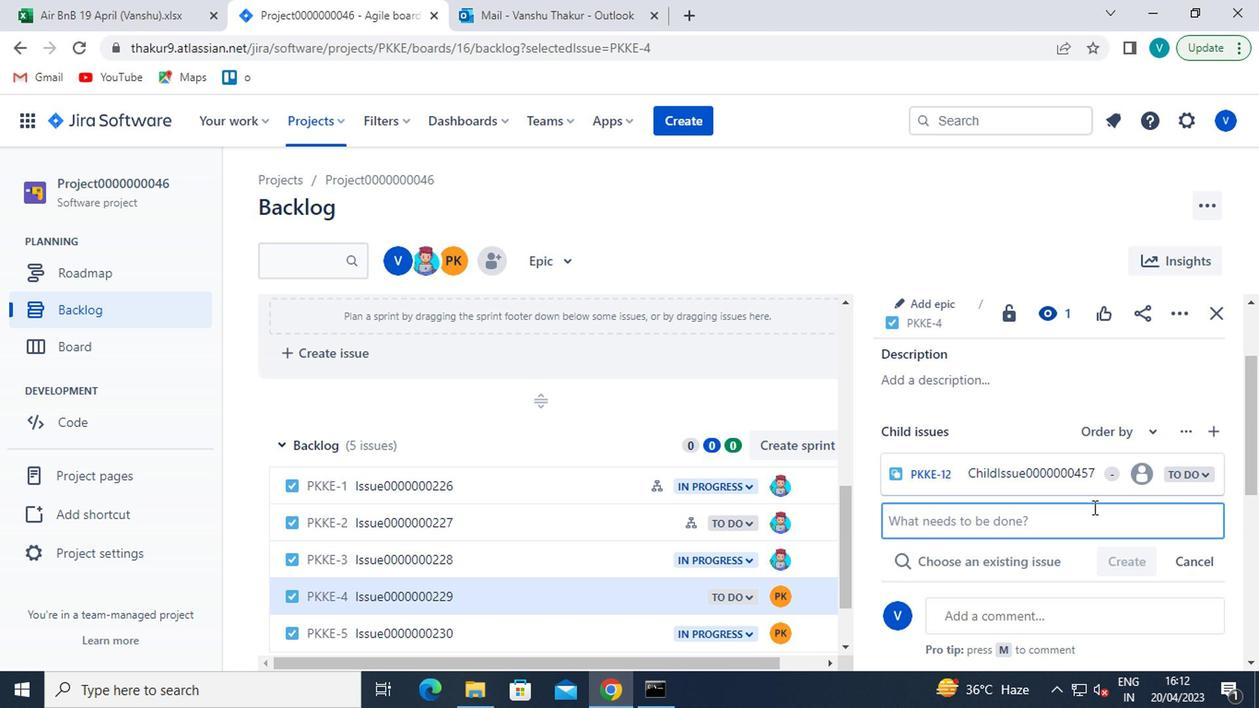 
Action: Key pressed <Key.shift>CHILD<Key.shift>ISSUE0000000458
Screenshot: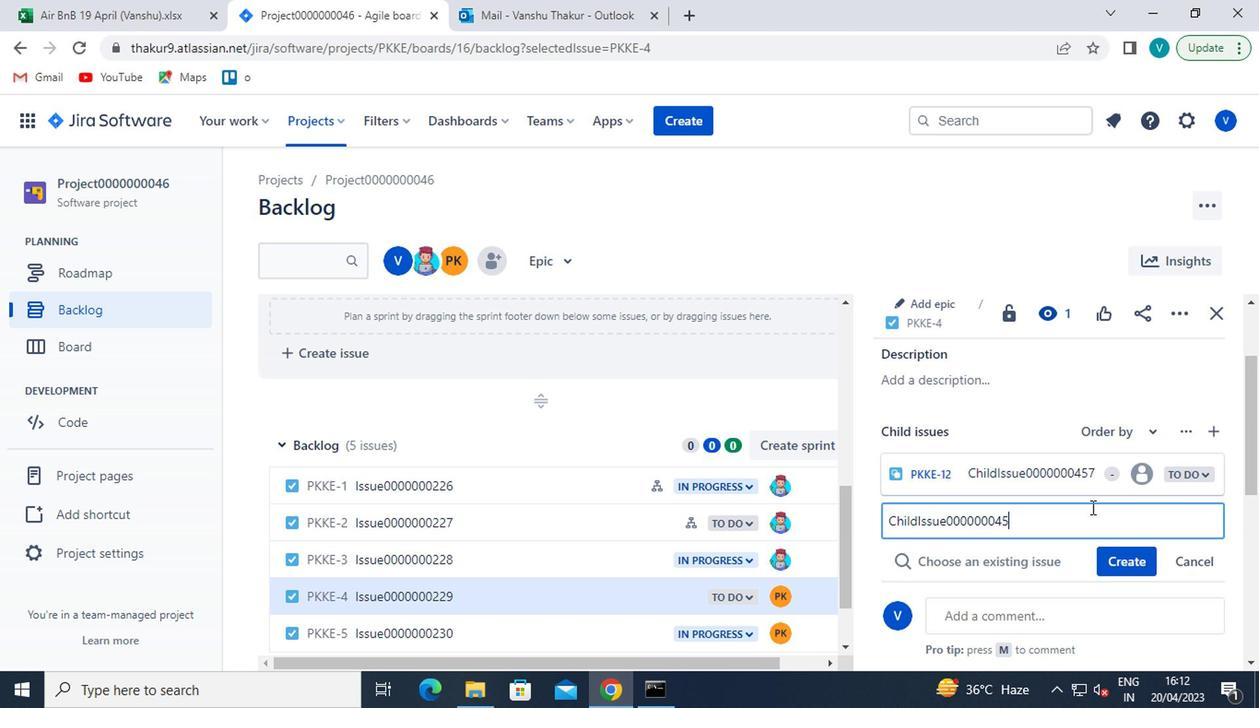 
Action: Mouse moved to (1117, 562)
Screenshot: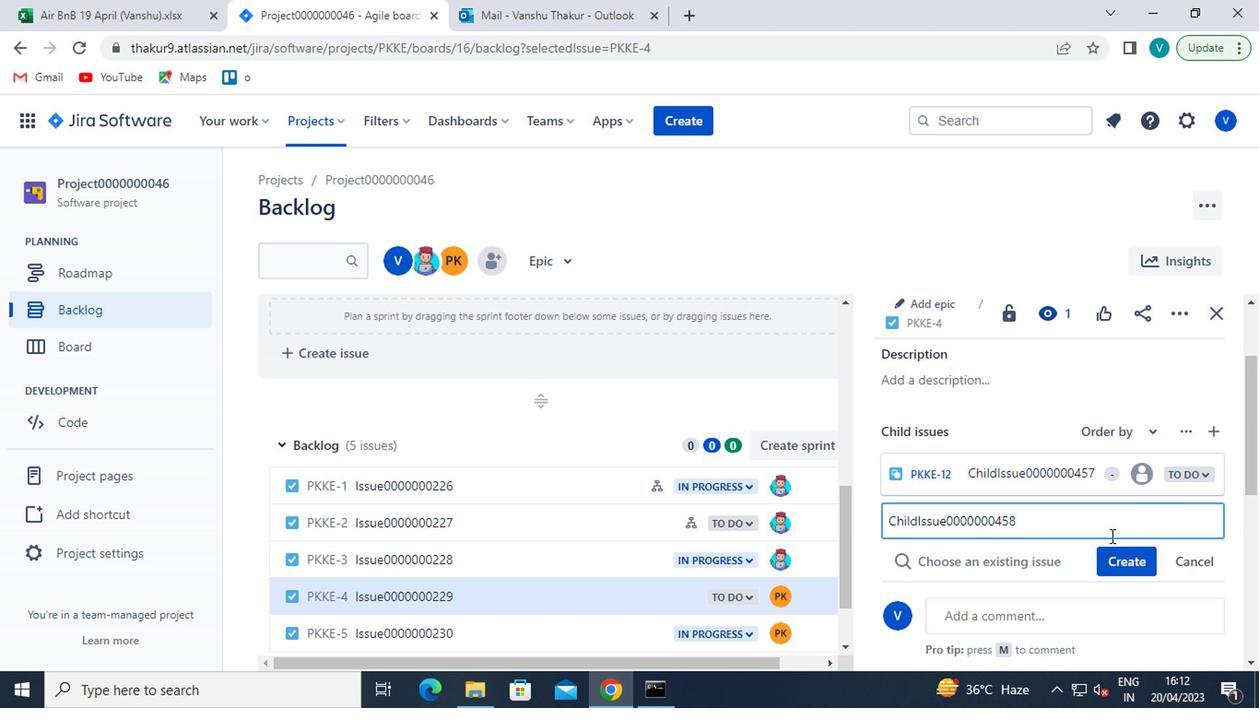 
Action: Mouse pressed left at (1117, 562)
Screenshot: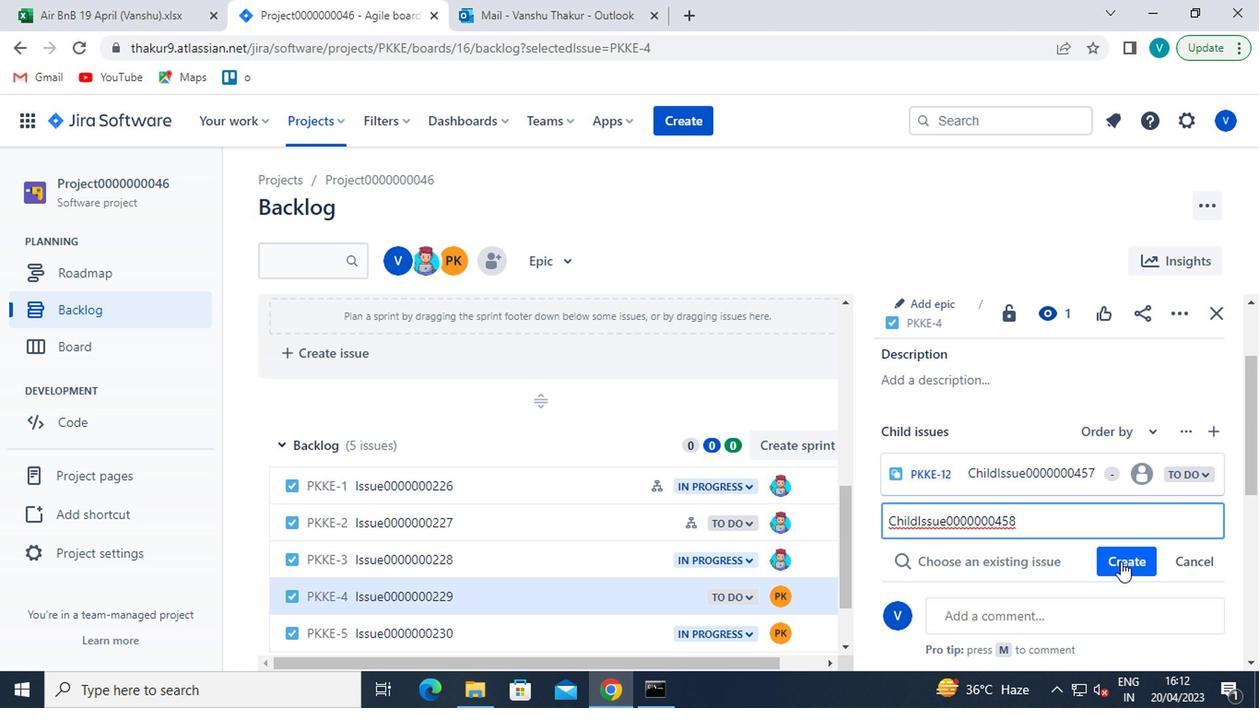 
